Task: Look for space in Kilmarnock, United Kingdom from 11th June, 2023 to 15th June, 2023 for 2 adults in price range Rs.7000 to Rs.16000. Place can be private room with 1  bedroom having 2 beds and 1 bathroom. Property type can be house, flat, guest house, hotel. Booking option can be shelf check-in. Required host language is English.
Action: Mouse moved to (455, 66)
Screenshot: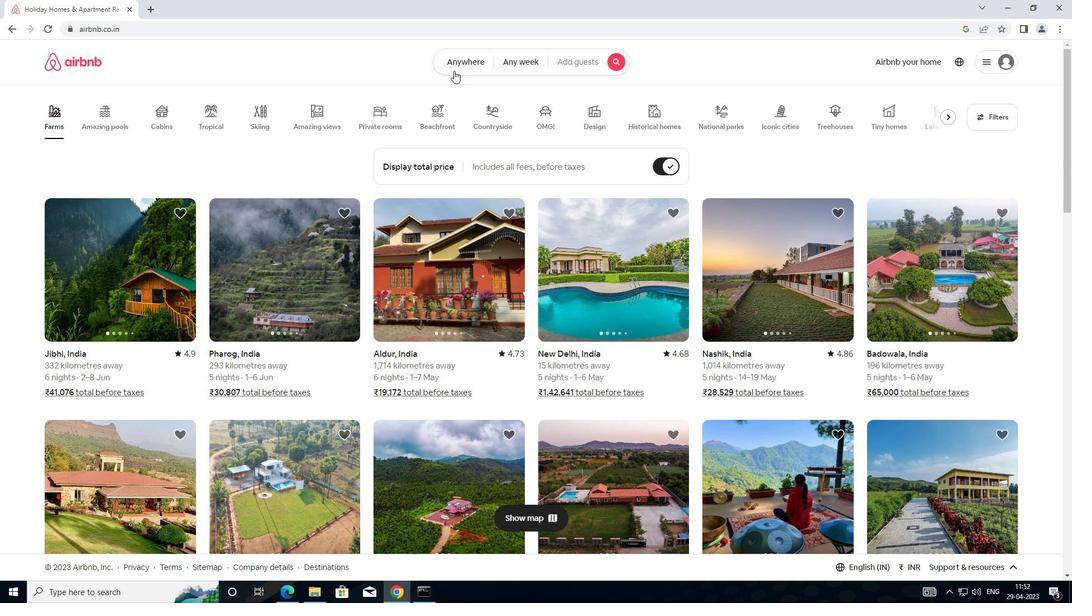 
Action: Mouse pressed left at (455, 66)
Screenshot: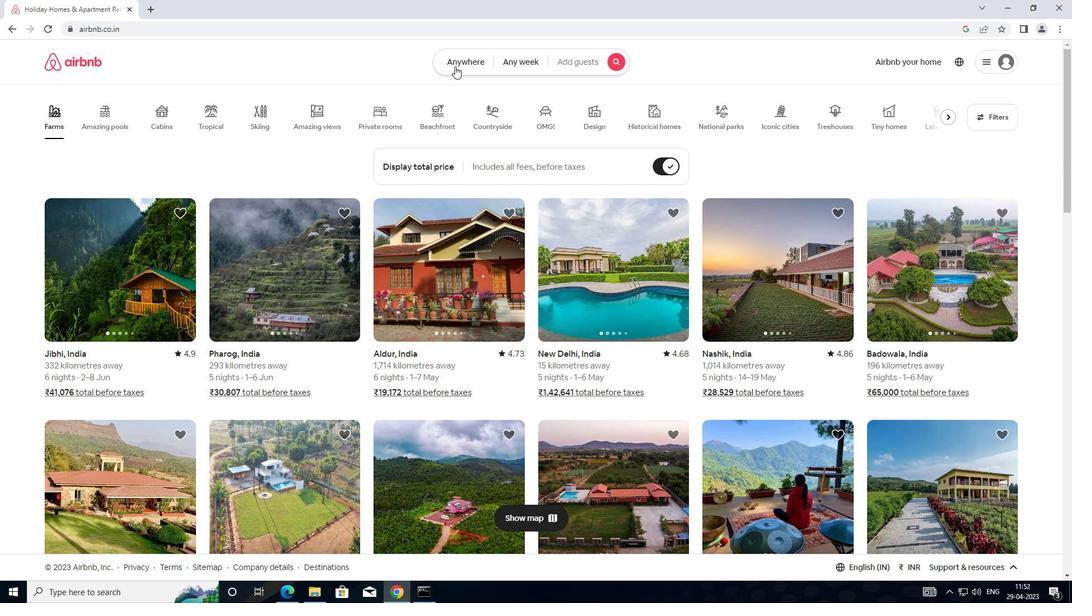 
Action: Mouse moved to (335, 105)
Screenshot: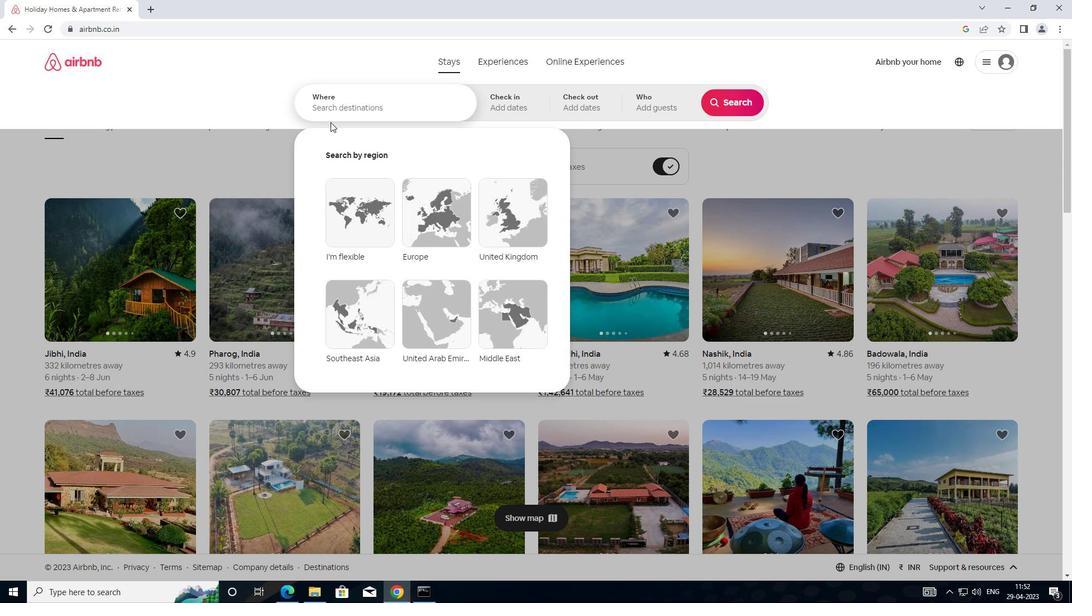 
Action: Mouse pressed left at (335, 105)
Screenshot: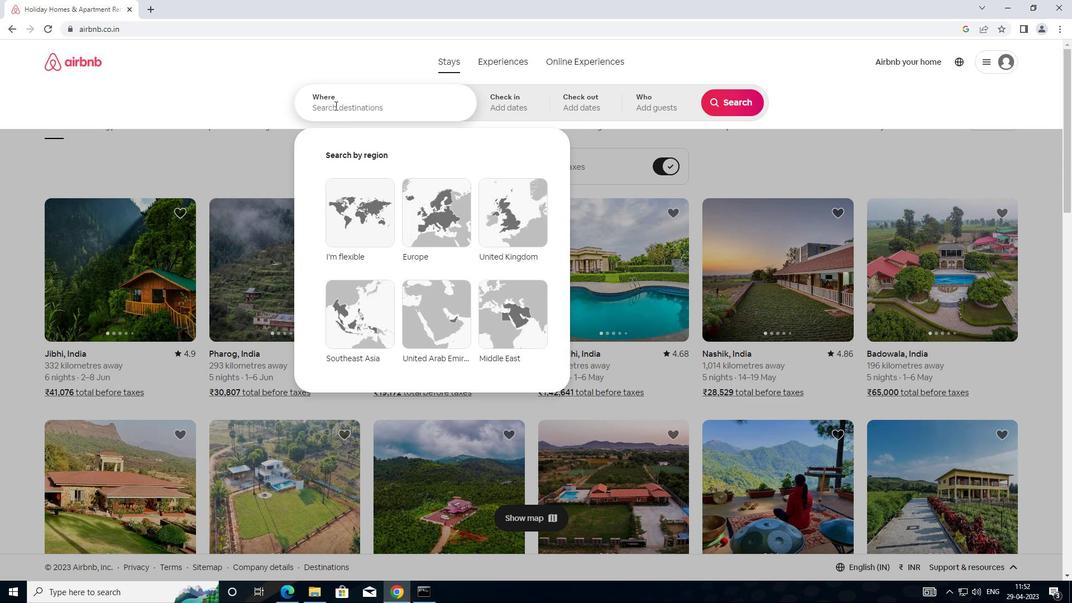 
Action: Mouse moved to (366, 96)
Screenshot: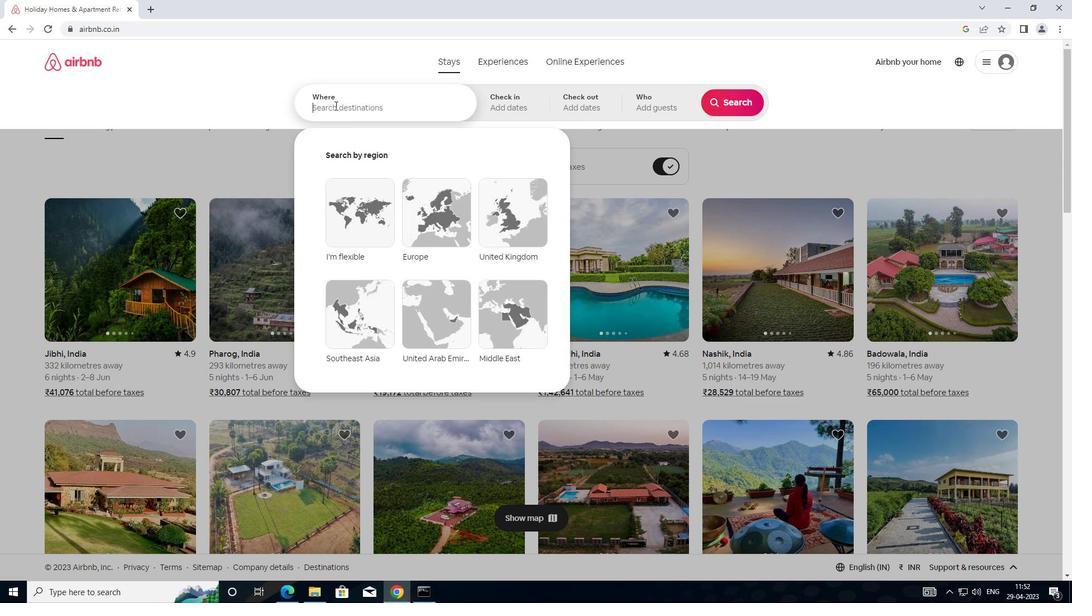 
Action: Key pressed <Key.shift>KILMARNOCK<Key.space>UNITED<Key.space>KINGDOM
Screenshot: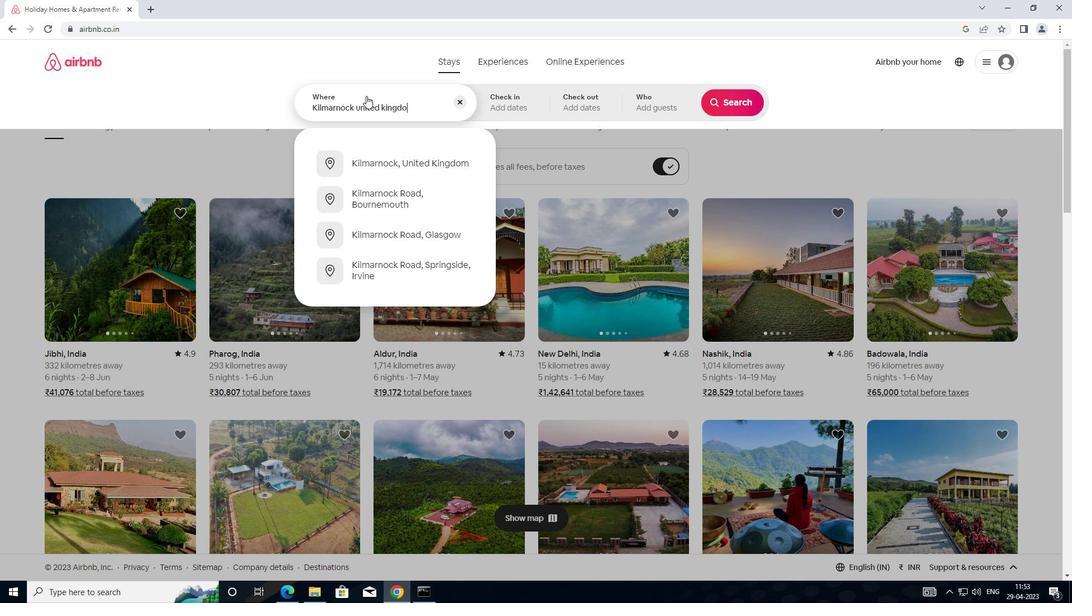 
Action: Mouse moved to (429, 164)
Screenshot: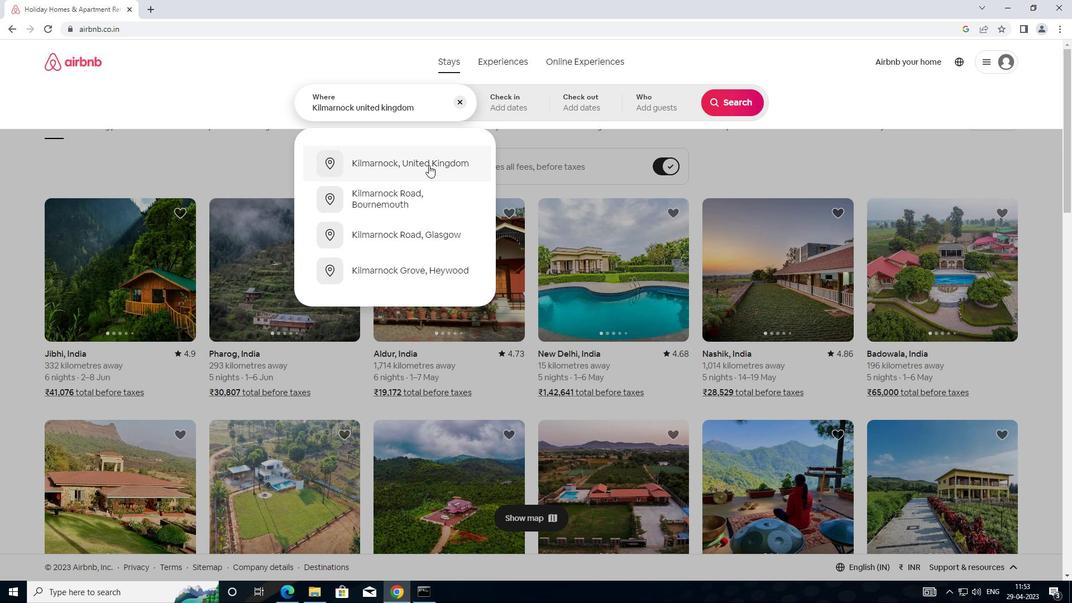 
Action: Mouse pressed left at (429, 164)
Screenshot: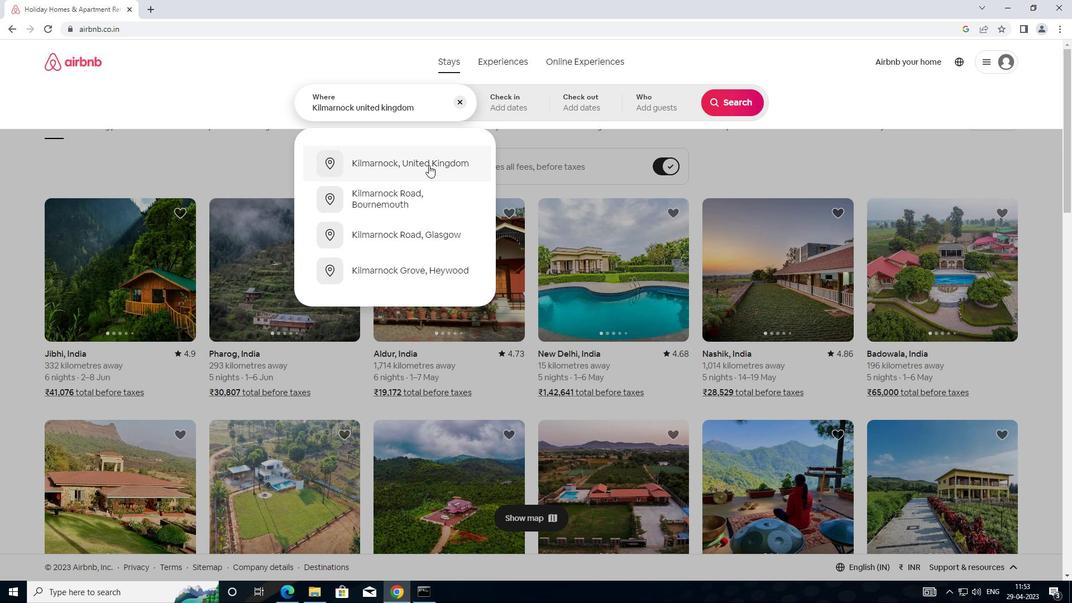 
Action: Mouse moved to (726, 188)
Screenshot: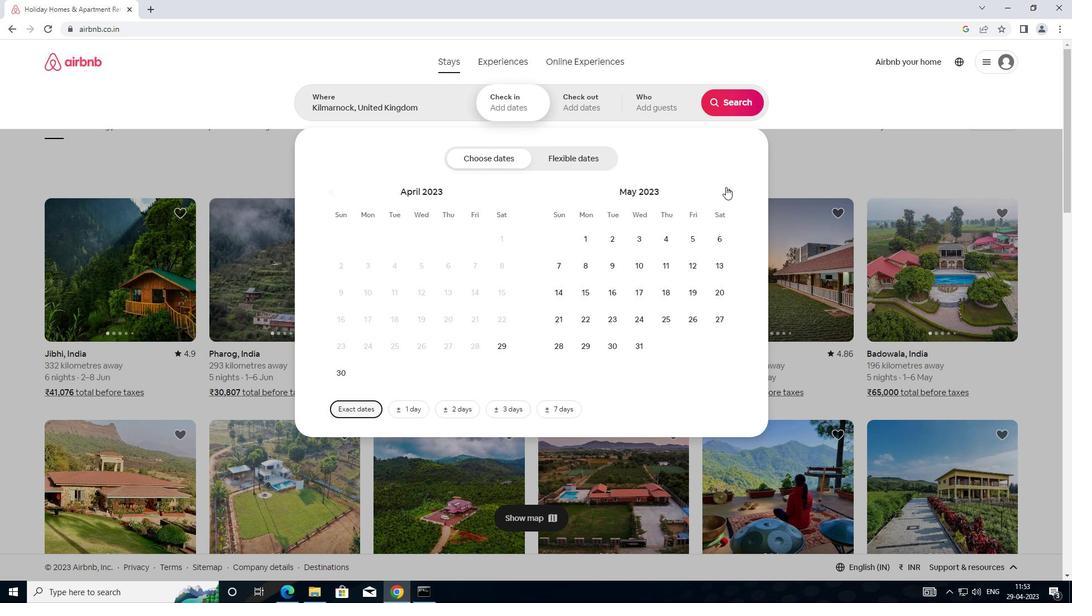 
Action: Mouse pressed left at (726, 188)
Screenshot: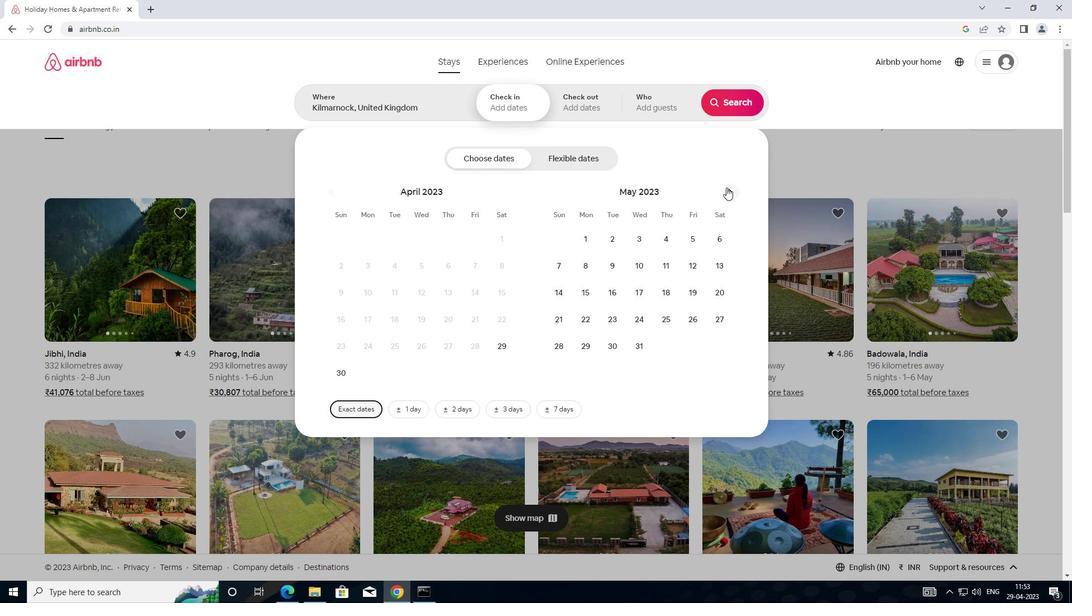 
Action: Mouse pressed left at (726, 188)
Screenshot: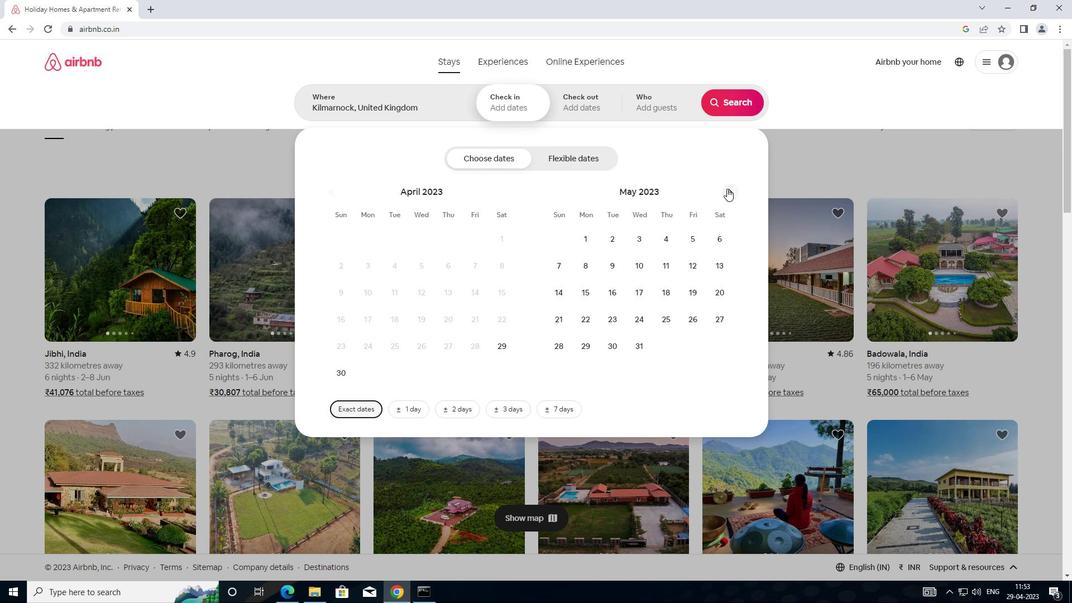 
Action: Mouse moved to (335, 293)
Screenshot: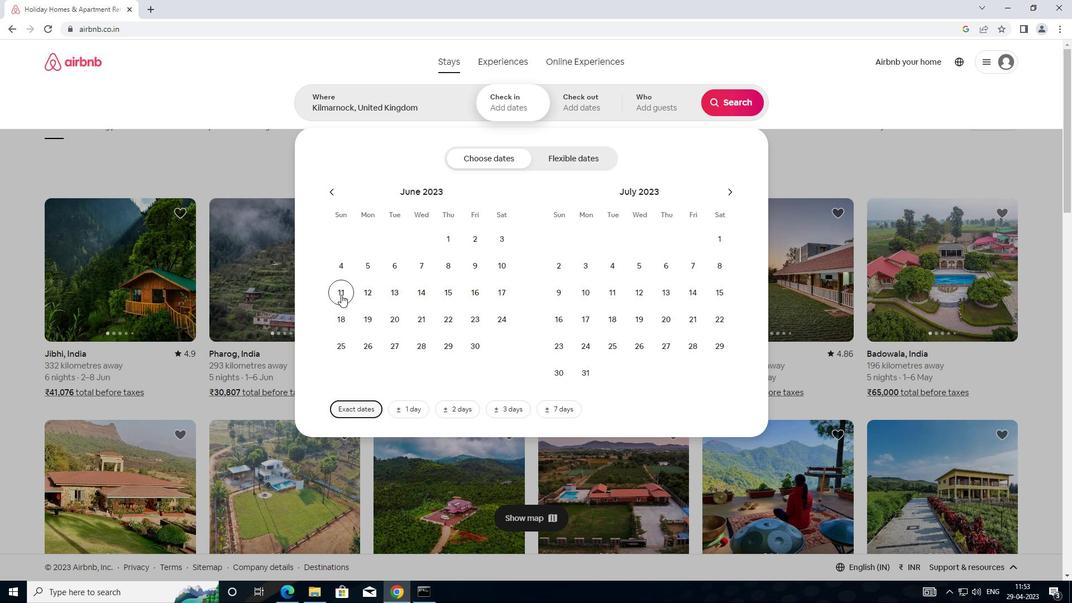 
Action: Mouse pressed left at (335, 293)
Screenshot: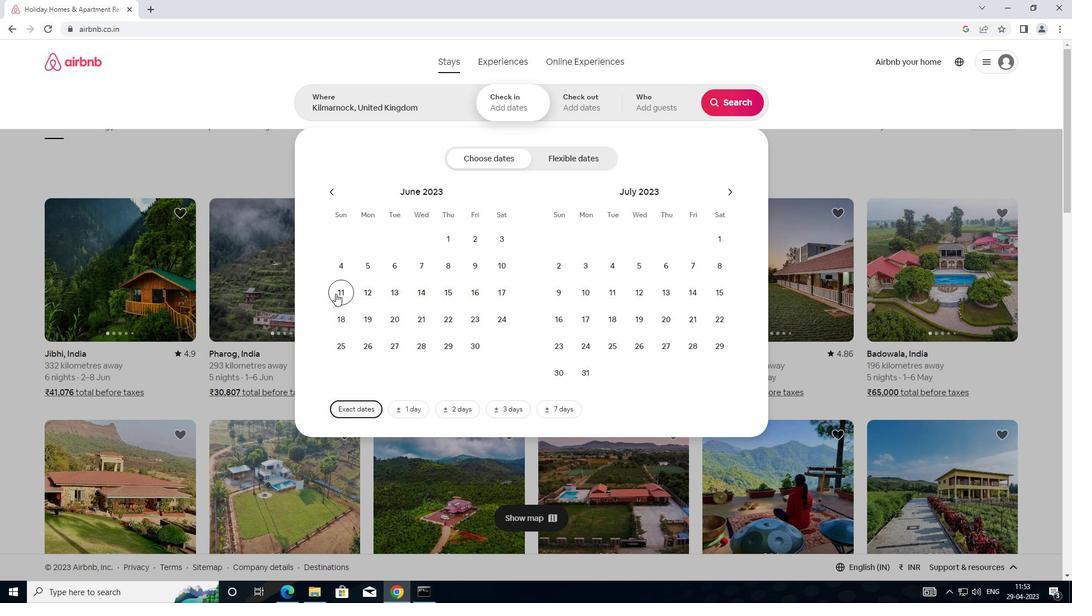 
Action: Mouse moved to (451, 288)
Screenshot: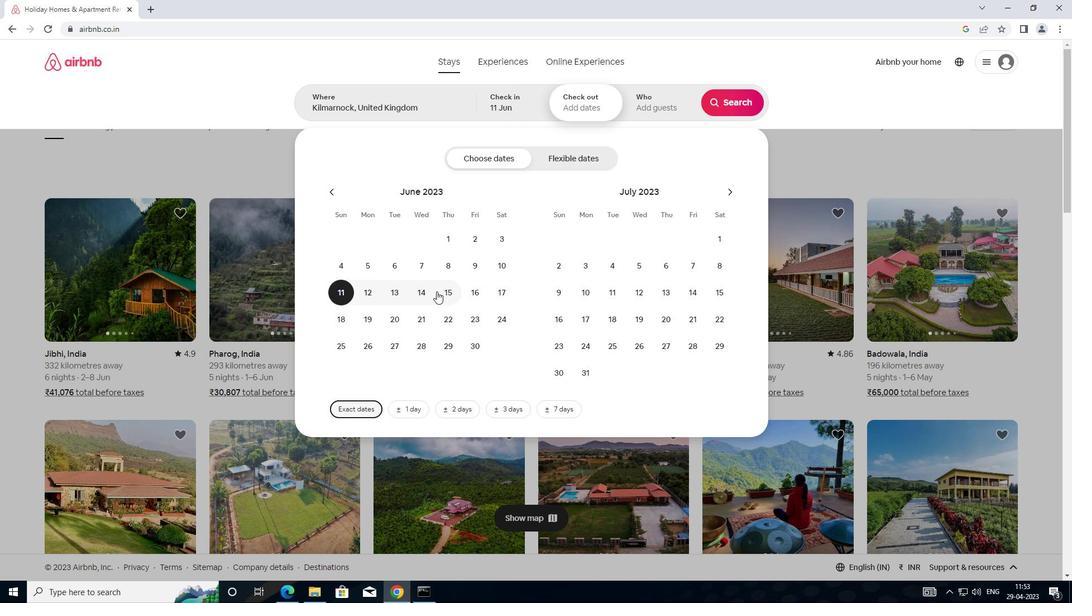 
Action: Mouse pressed left at (451, 288)
Screenshot: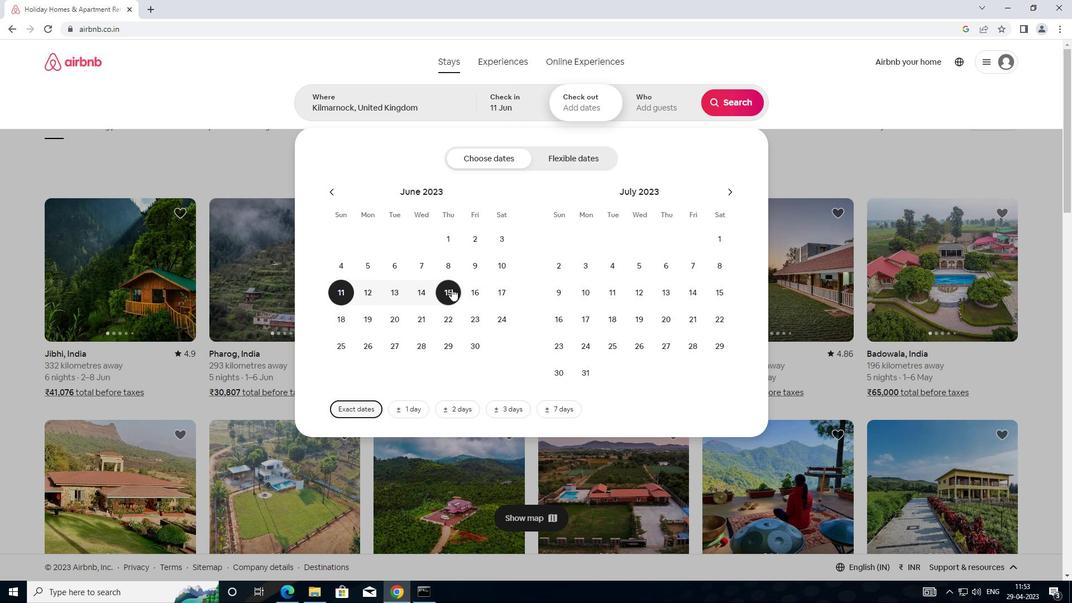 
Action: Mouse moved to (667, 112)
Screenshot: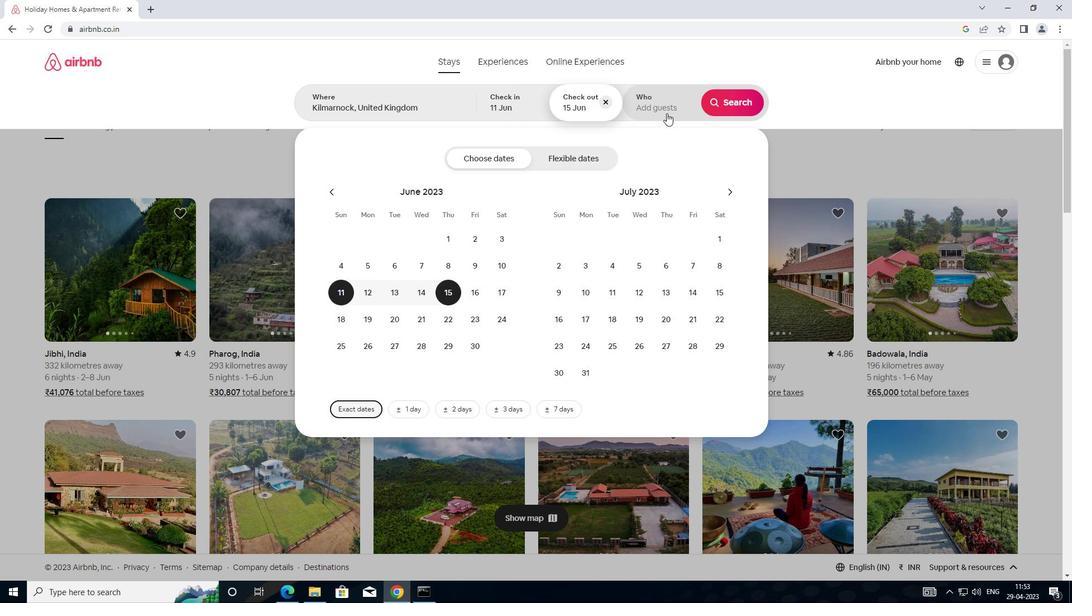 
Action: Mouse pressed left at (667, 112)
Screenshot: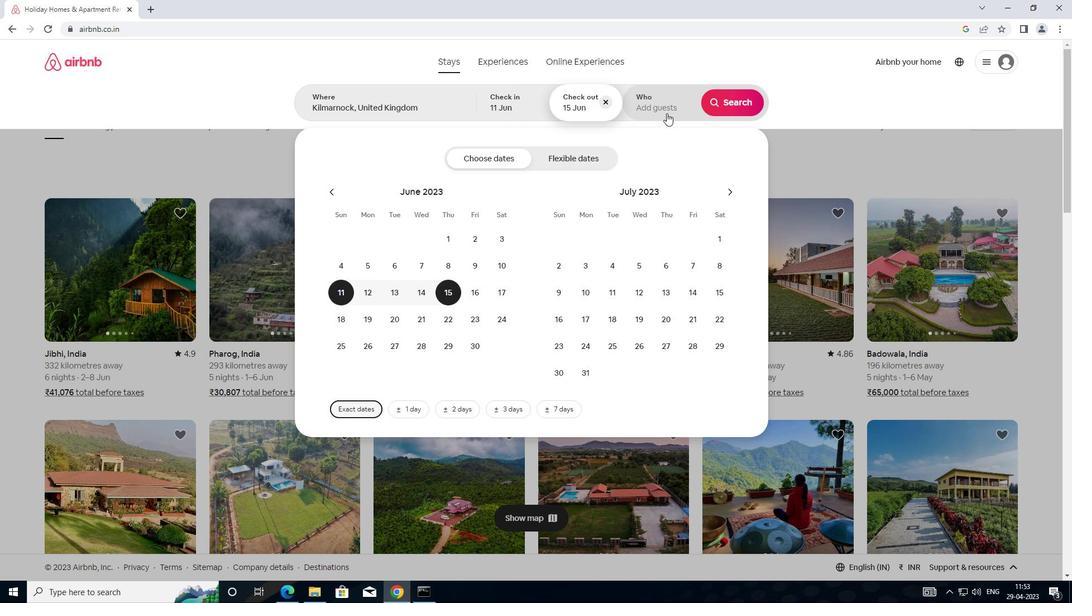 
Action: Mouse moved to (733, 157)
Screenshot: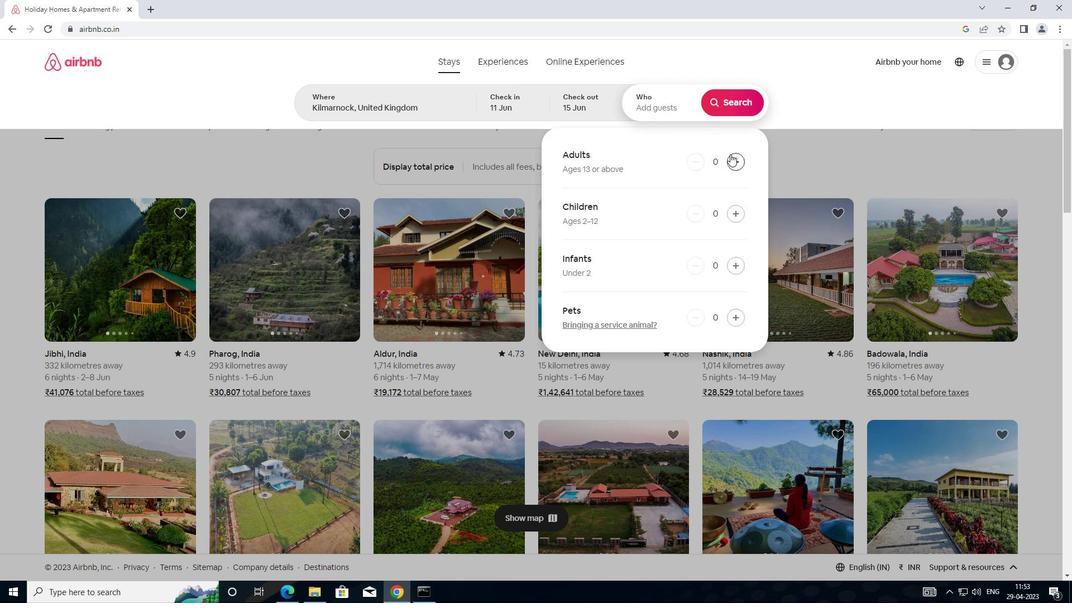 
Action: Mouse pressed left at (733, 157)
Screenshot: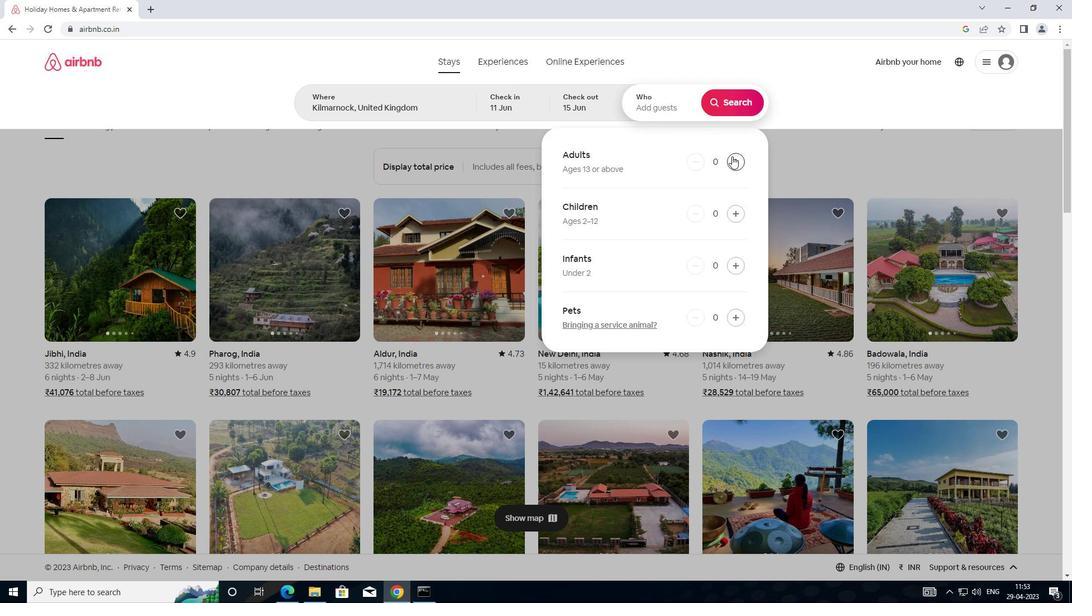 
Action: Mouse pressed left at (733, 157)
Screenshot: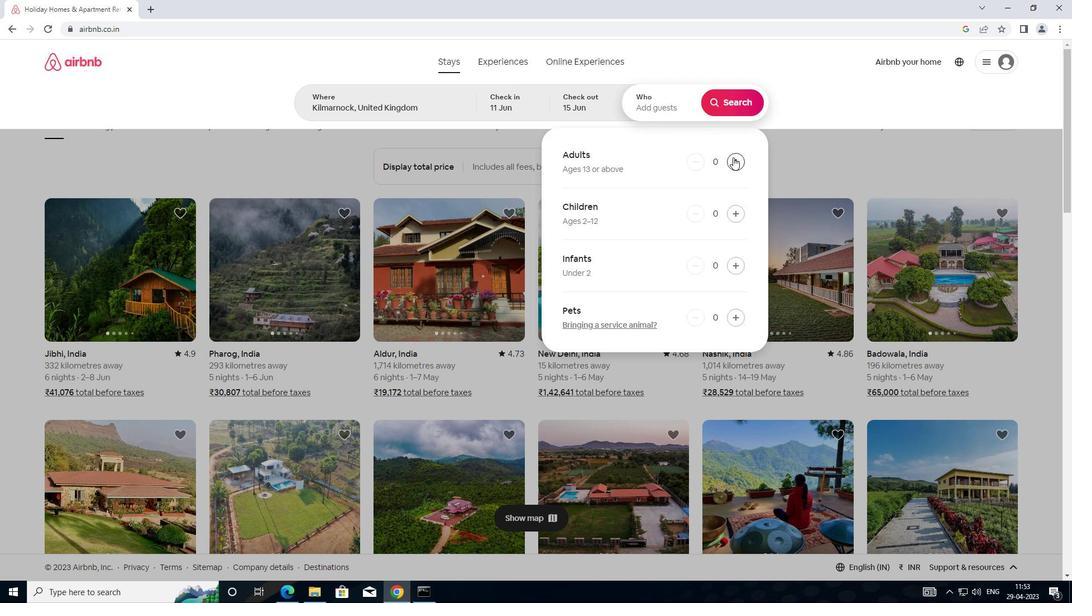 
Action: Mouse moved to (737, 107)
Screenshot: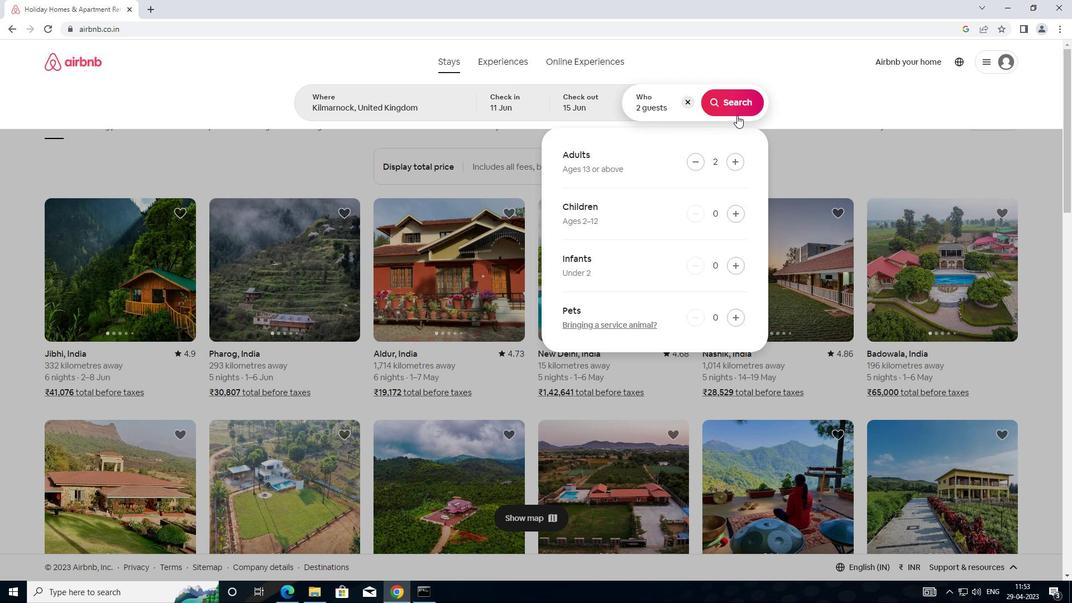 
Action: Mouse pressed left at (737, 107)
Screenshot: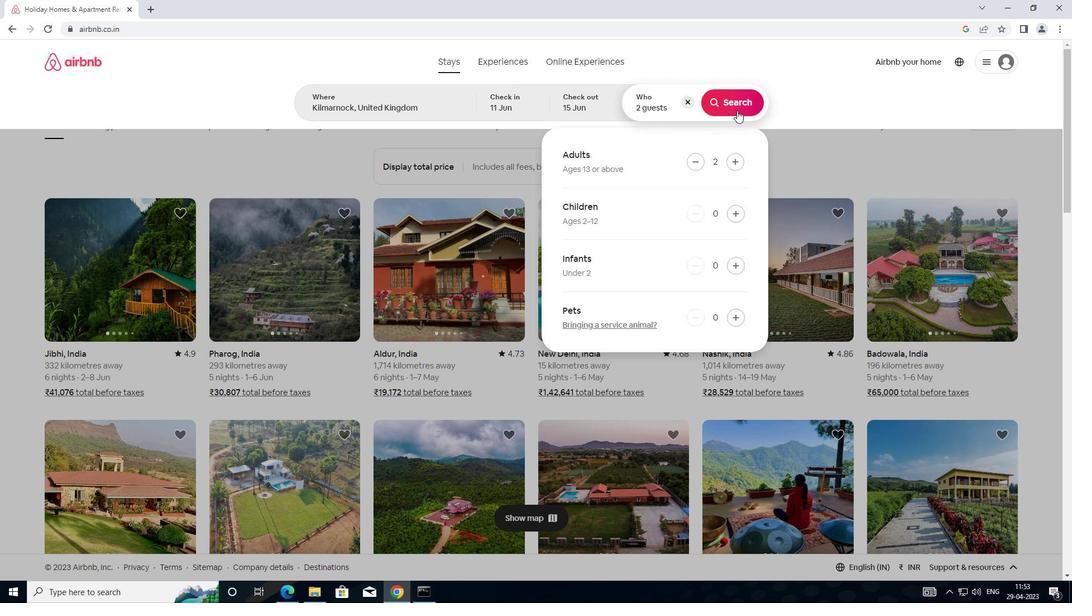 
Action: Mouse moved to (1028, 111)
Screenshot: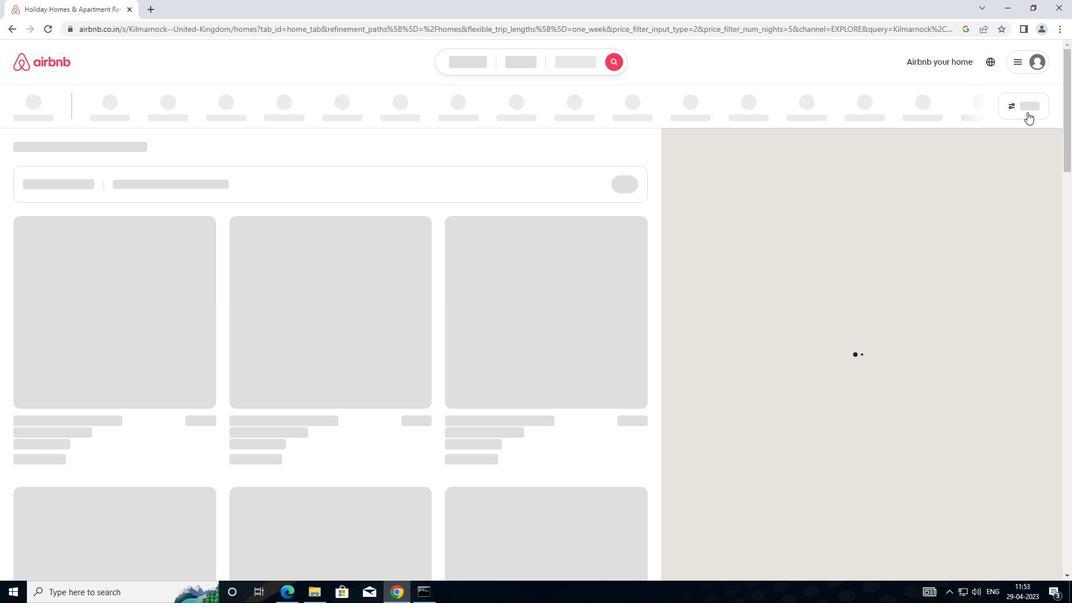 
Action: Mouse pressed left at (1028, 111)
Screenshot: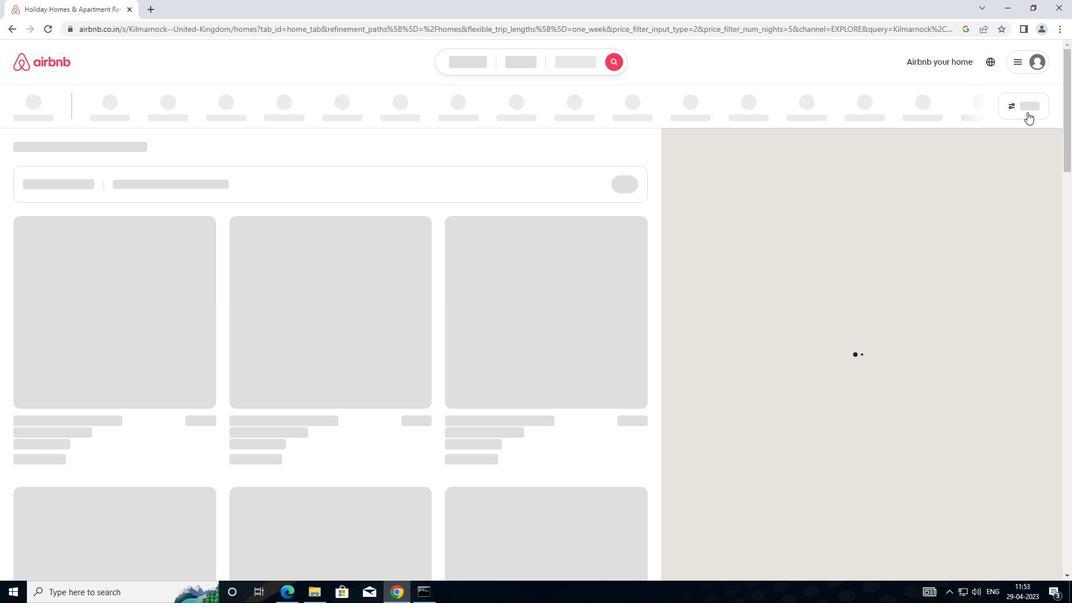 
Action: Mouse moved to (420, 242)
Screenshot: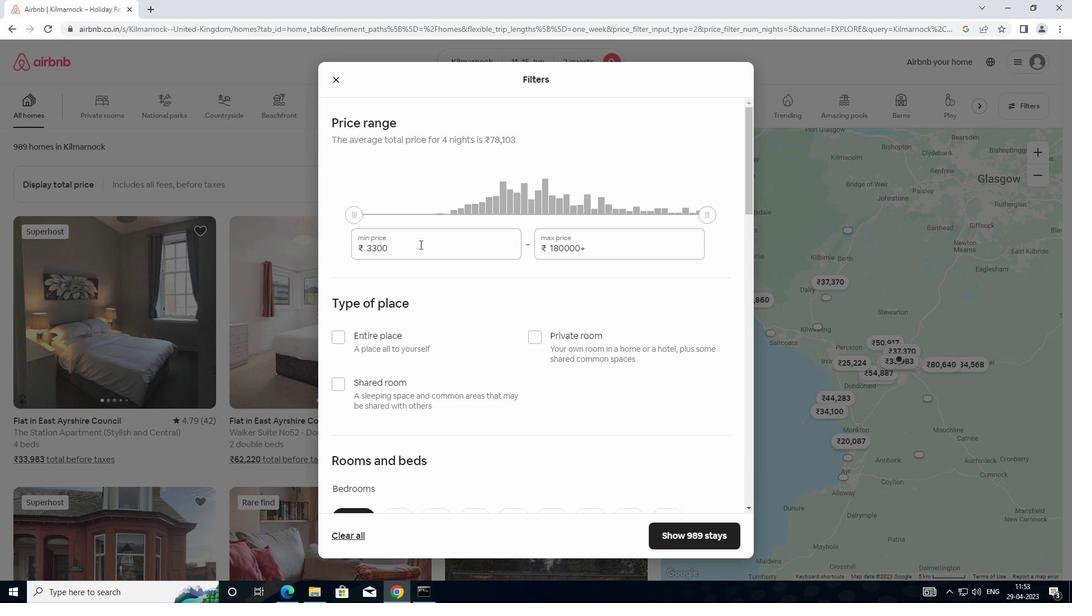
Action: Mouse pressed left at (420, 242)
Screenshot: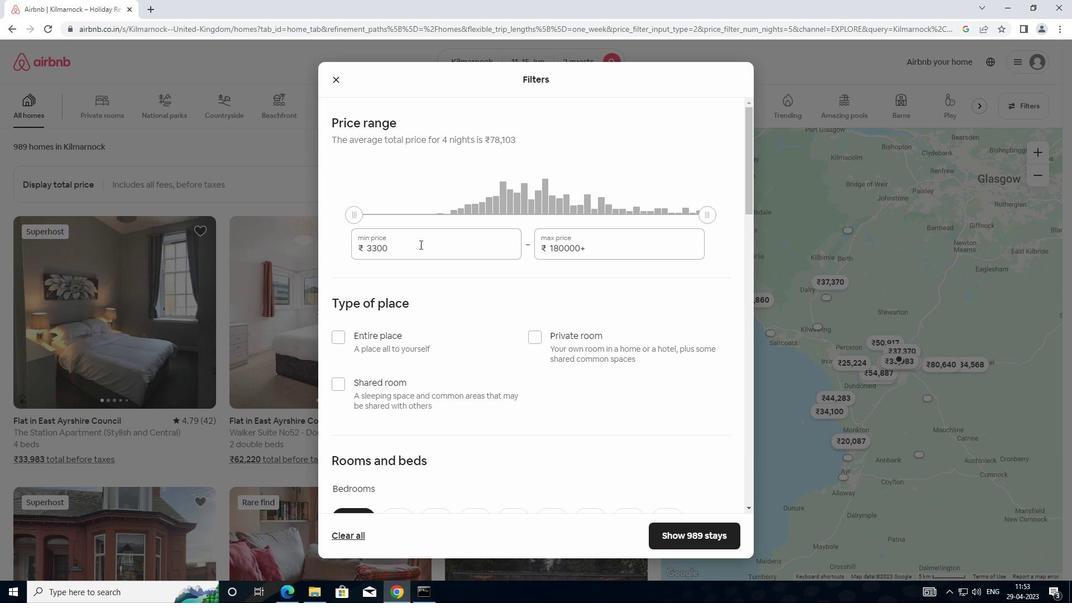 
Action: Mouse moved to (361, 246)
Screenshot: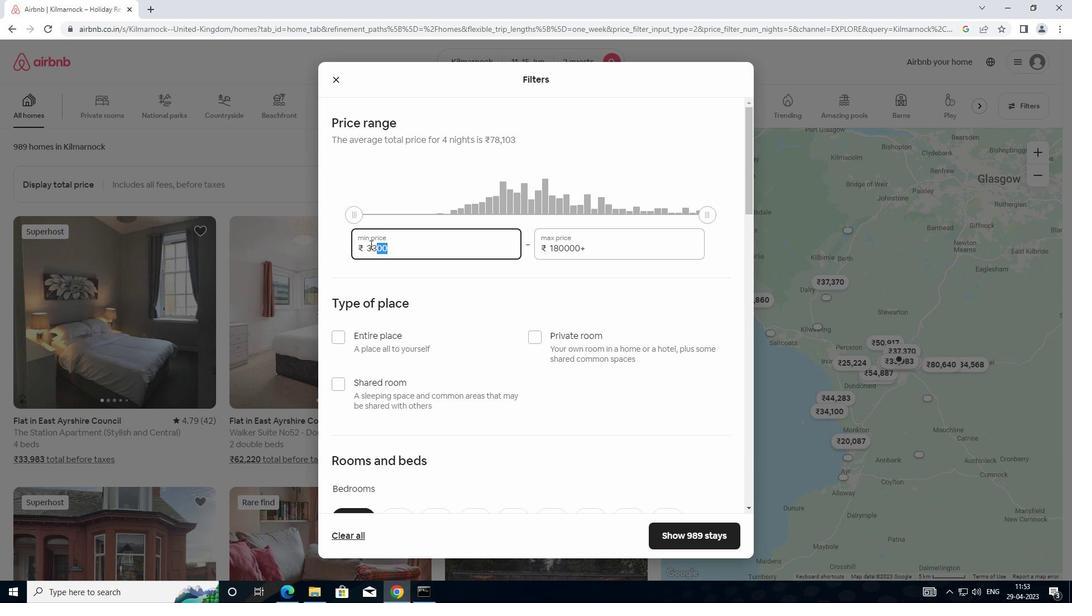 
Action: Key pressed 7-0000<Key.backspace>
Screenshot: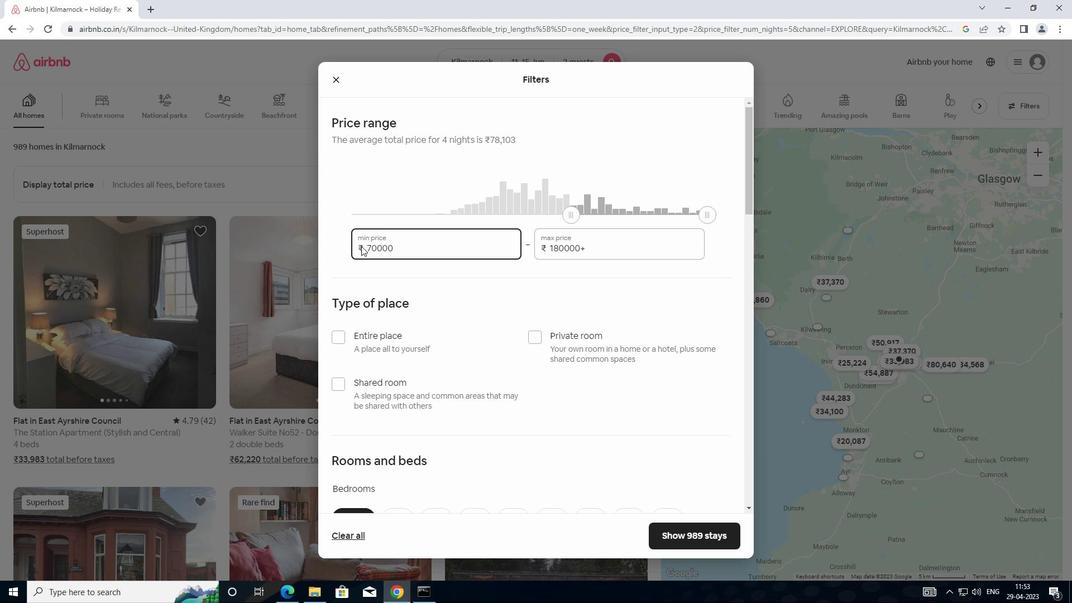 
Action: Mouse moved to (610, 243)
Screenshot: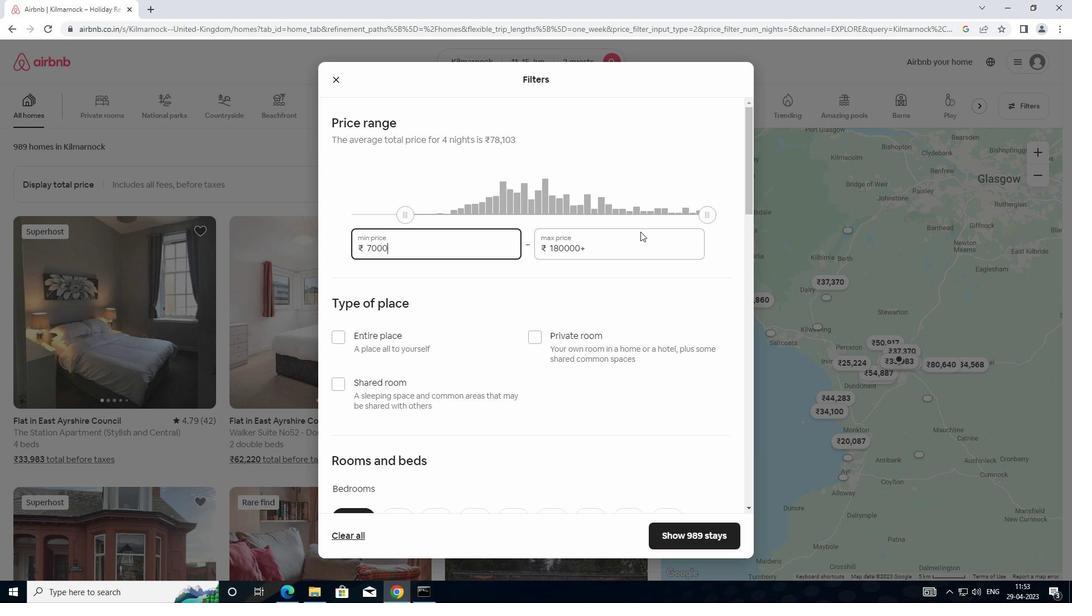 
Action: Mouse pressed left at (610, 243)
Screenshot: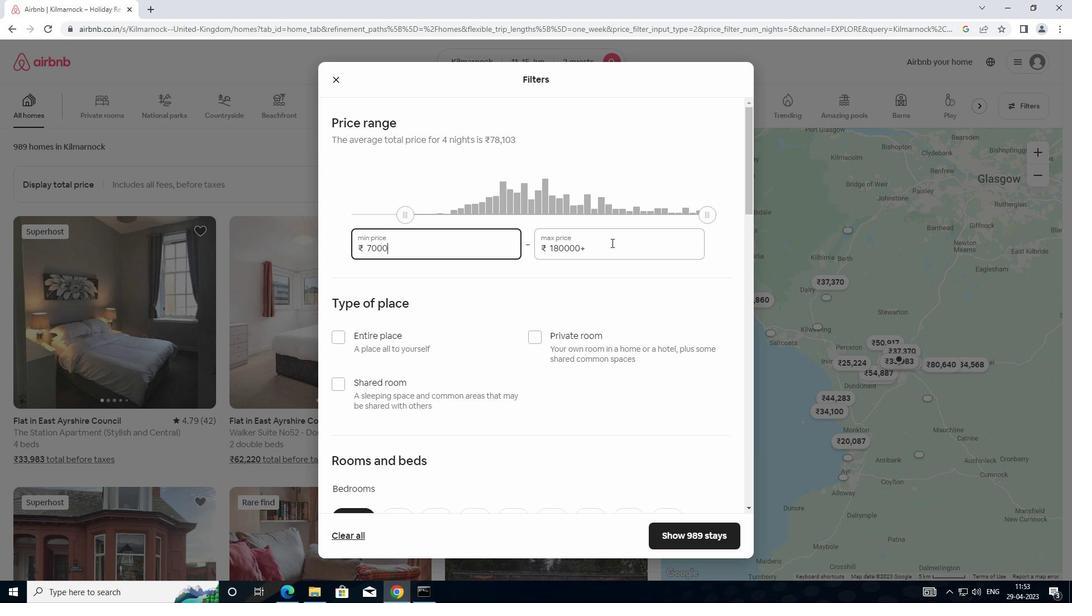 
Action: Mouse moved to (539, 252)
Screenshot: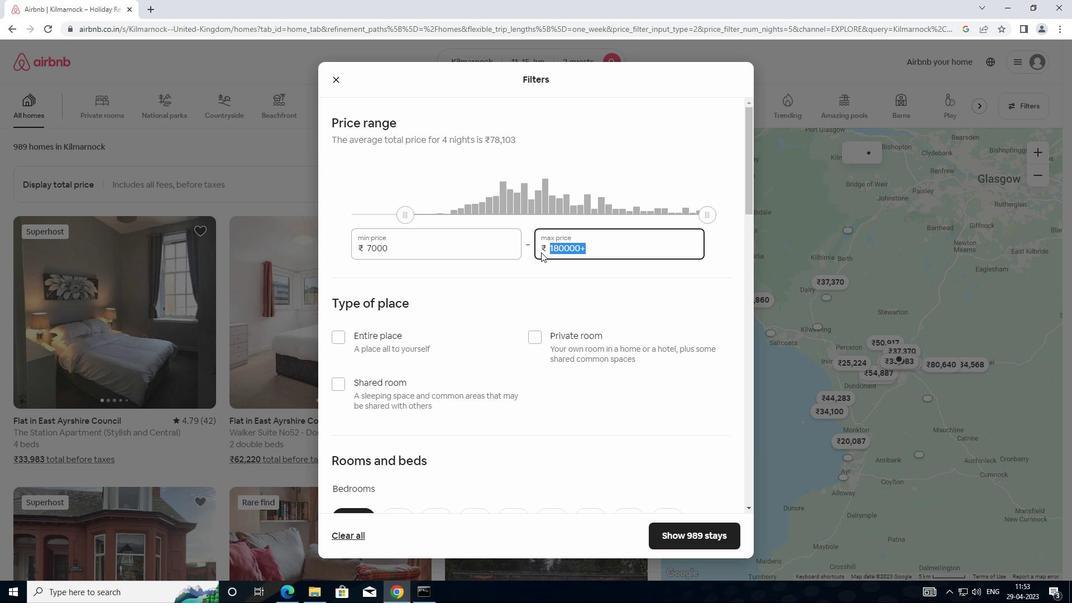
Action: Key pressed 16000
Screenshot: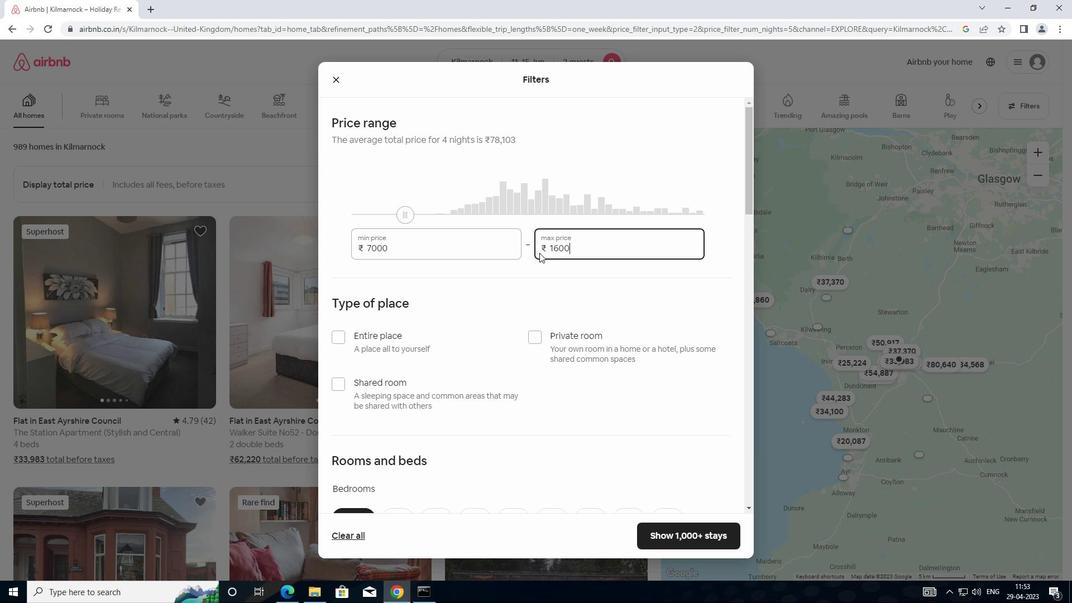 
Action: Mouse moved to (482, 318)
Screenshot: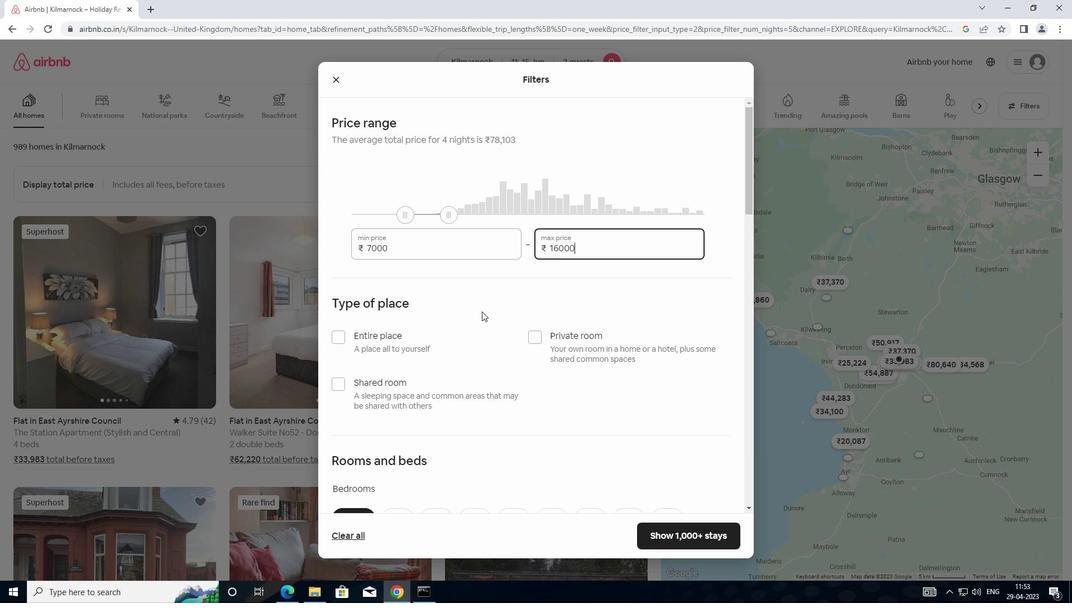 
Action: Mouse scrolled (482, 318) with delta (0, 0)
Screenshot: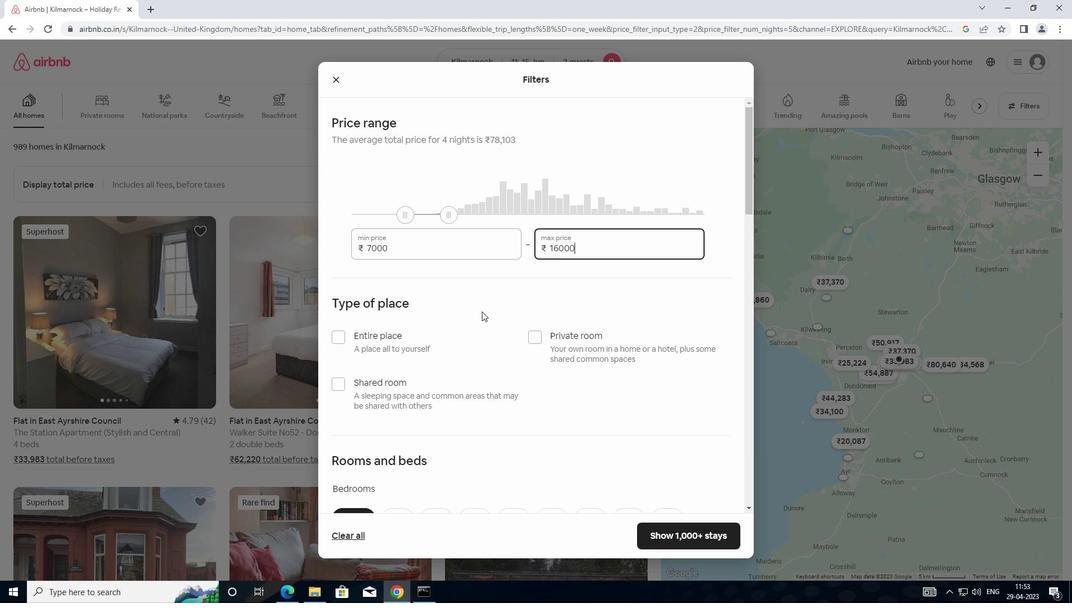 
Action: Mouse moved to (484, 319)
Screenshot: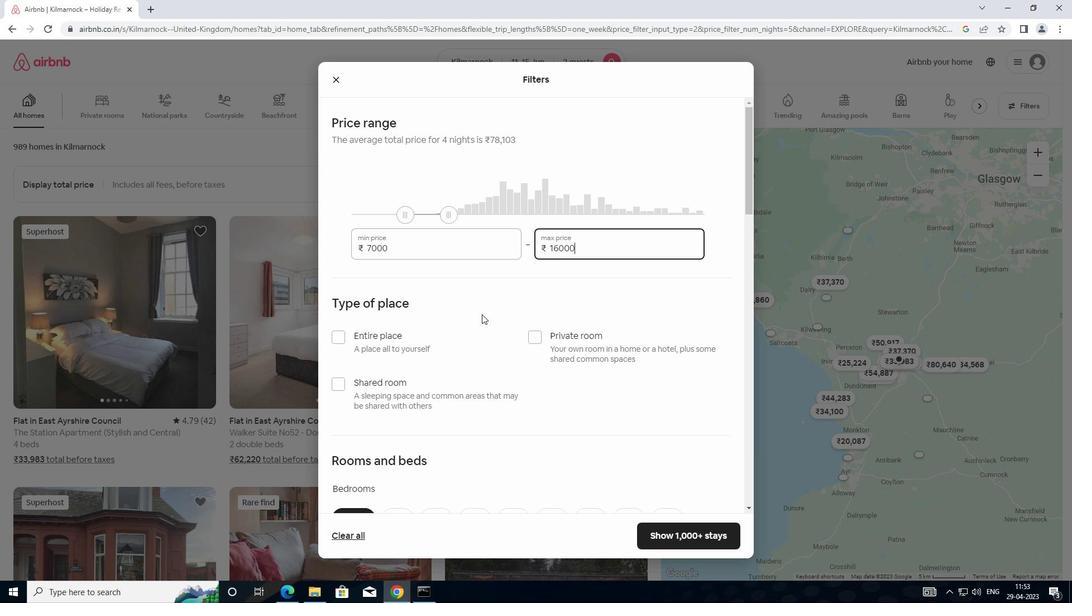 
Action: Mouse scrolled (484, 319) with delta (0, 0)
Screenshot: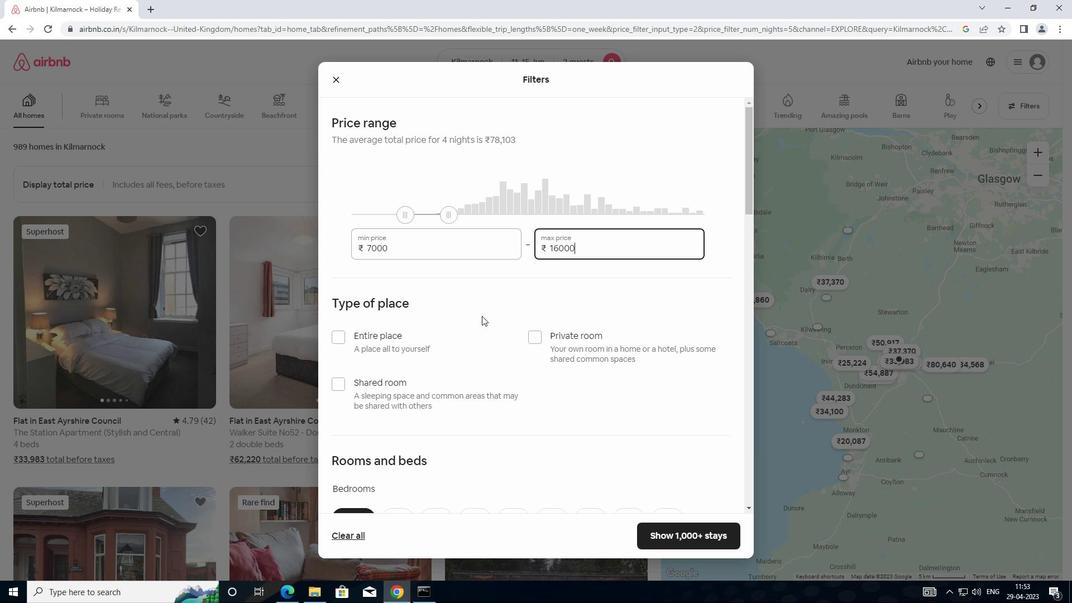 
Action: Mouse moved to (537, 231)
Screenshot: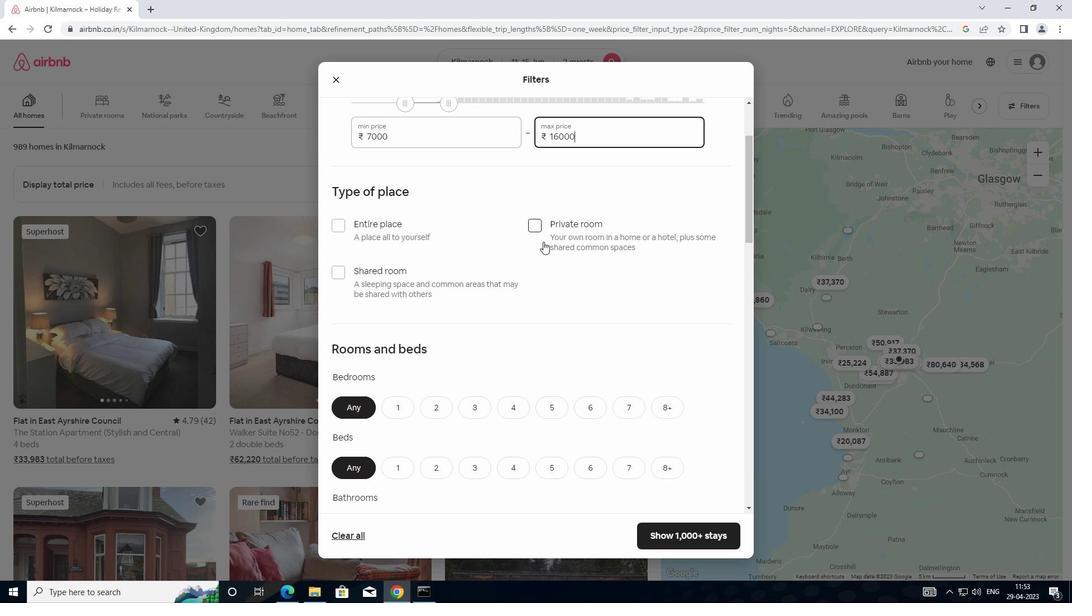 
Action: Mouse pressed left at (537, 231)
Screenshot: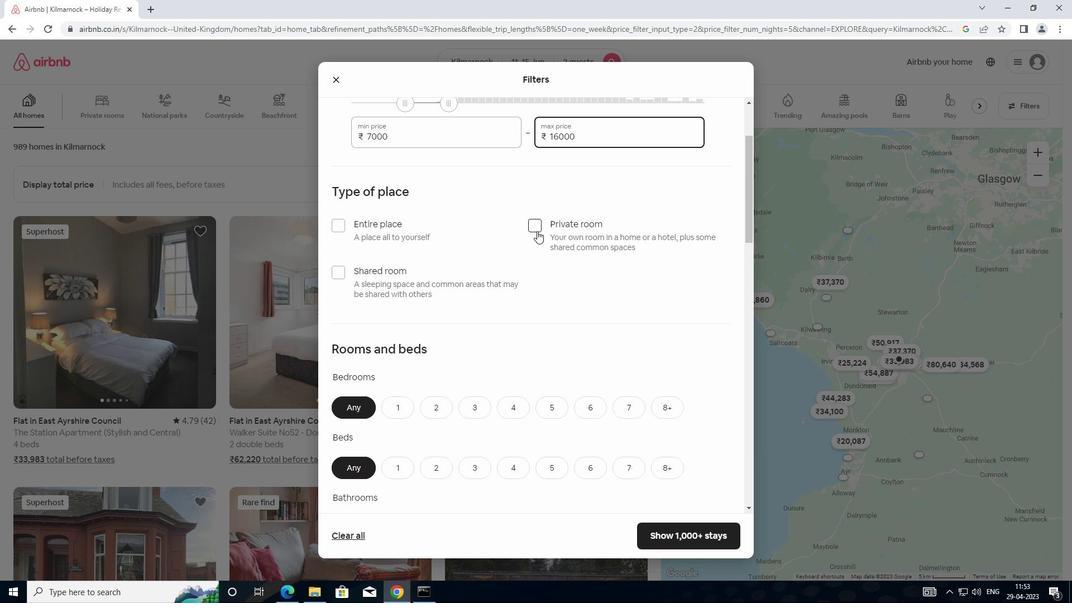 
Action: Mouse moved to (494, 318)
Screenshot: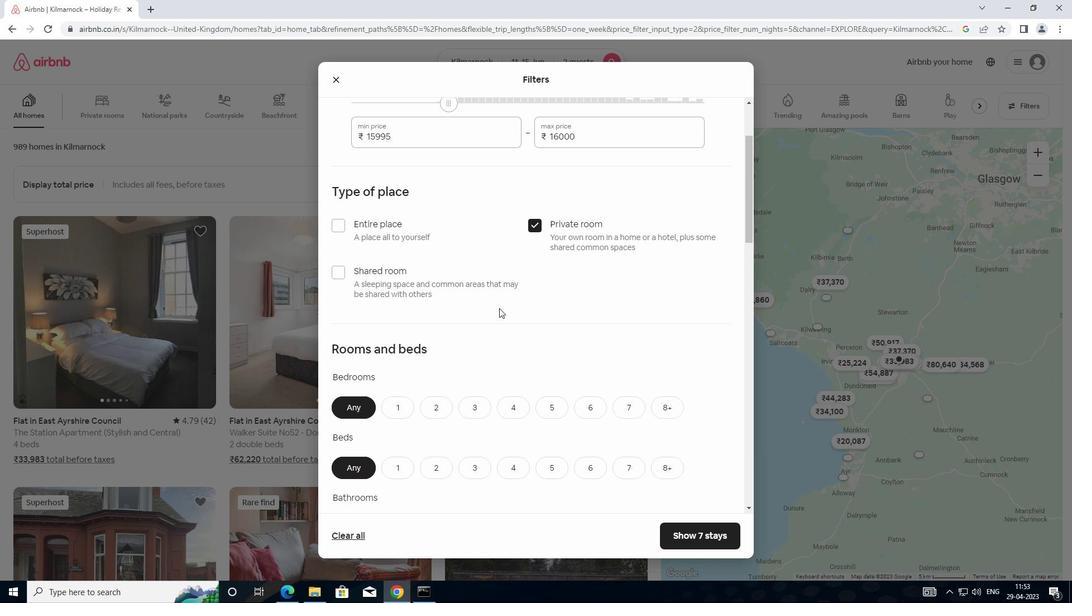 
Action: Mouse scrolled (494, 317) with delta (0, 0)
Screenshot: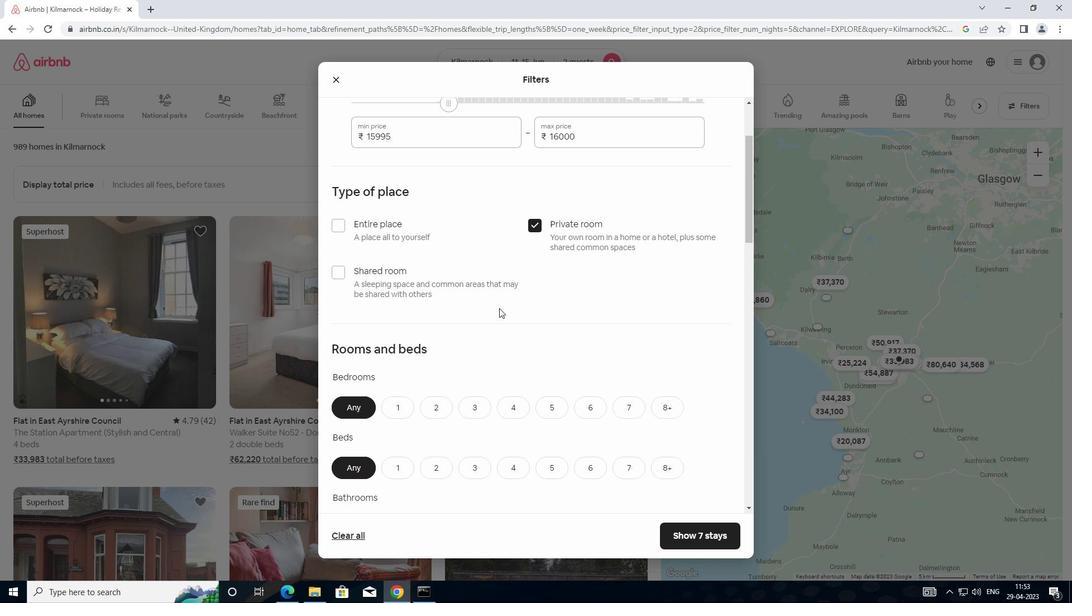 
Action: Mouse moved to (494, 318)
Screenshot: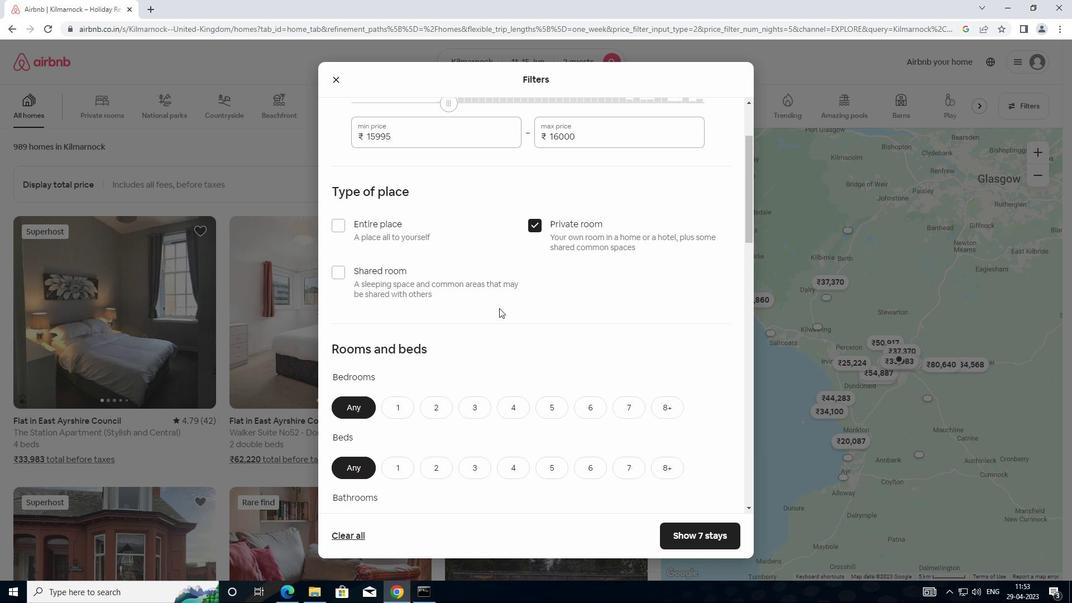 
Action: Mouse scrolled (494, 318) with delta (0, 0)
Screenshot: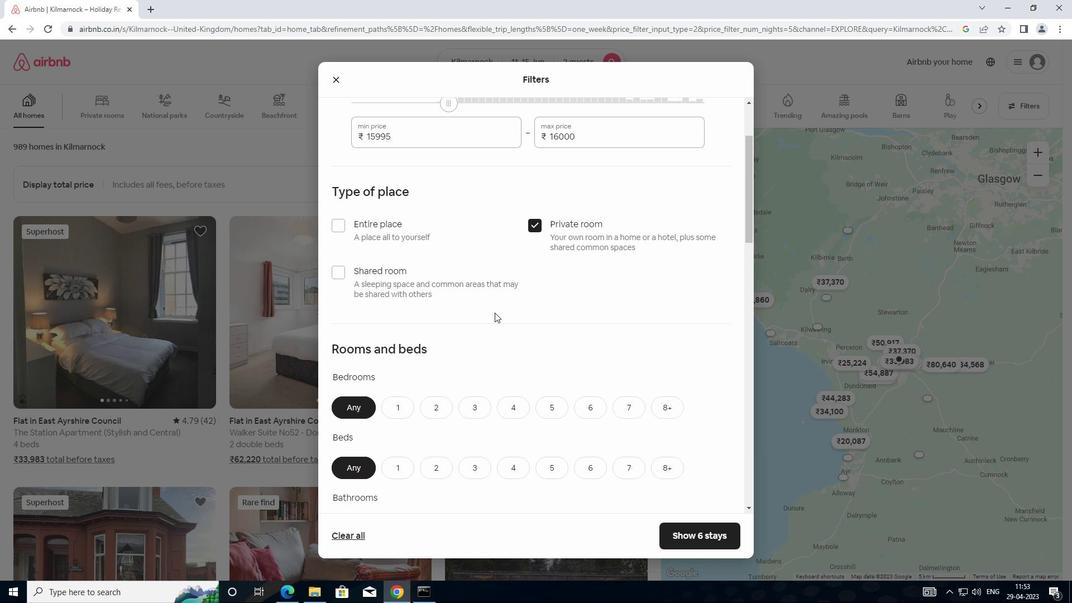 
Action: Mouse moved to (395, 293)
Screenshot: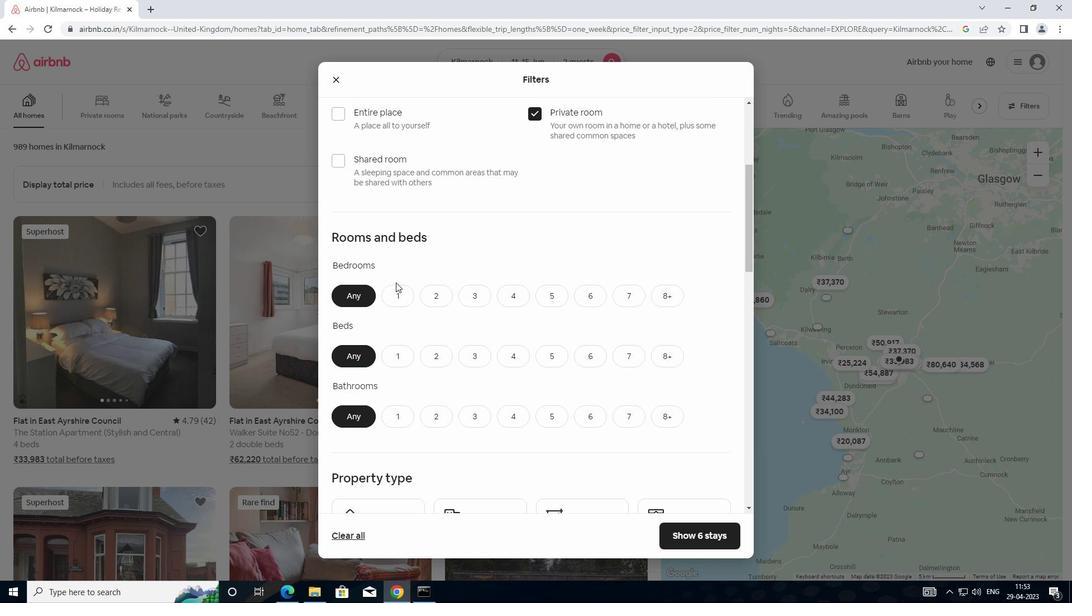 
Action: Mouse pressed left at (395, 293)
Screenshot: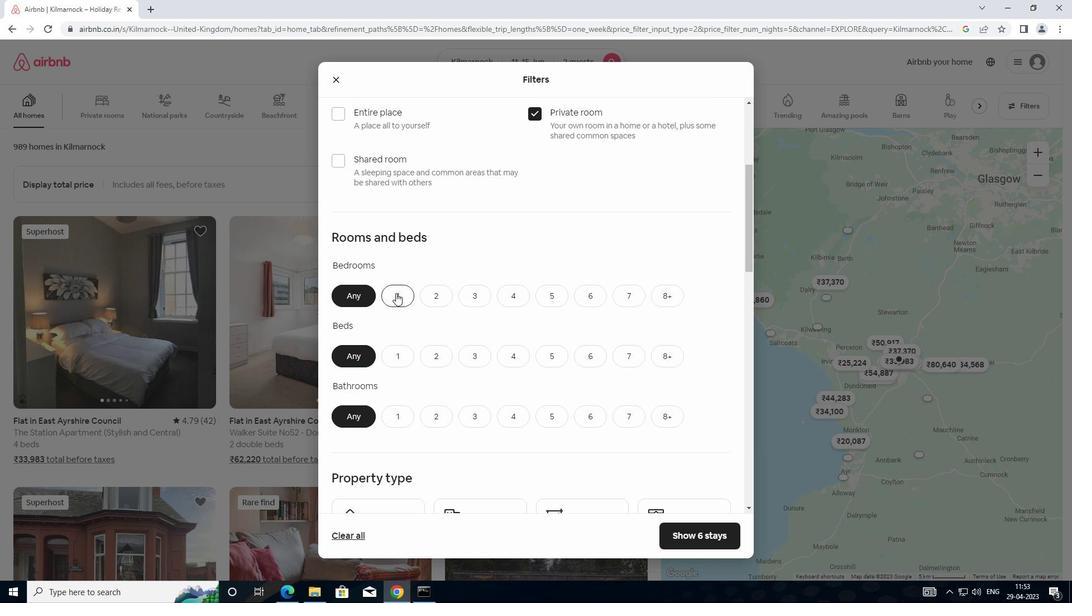 
Action: Mouse moved to (446, 361)
Screenshot: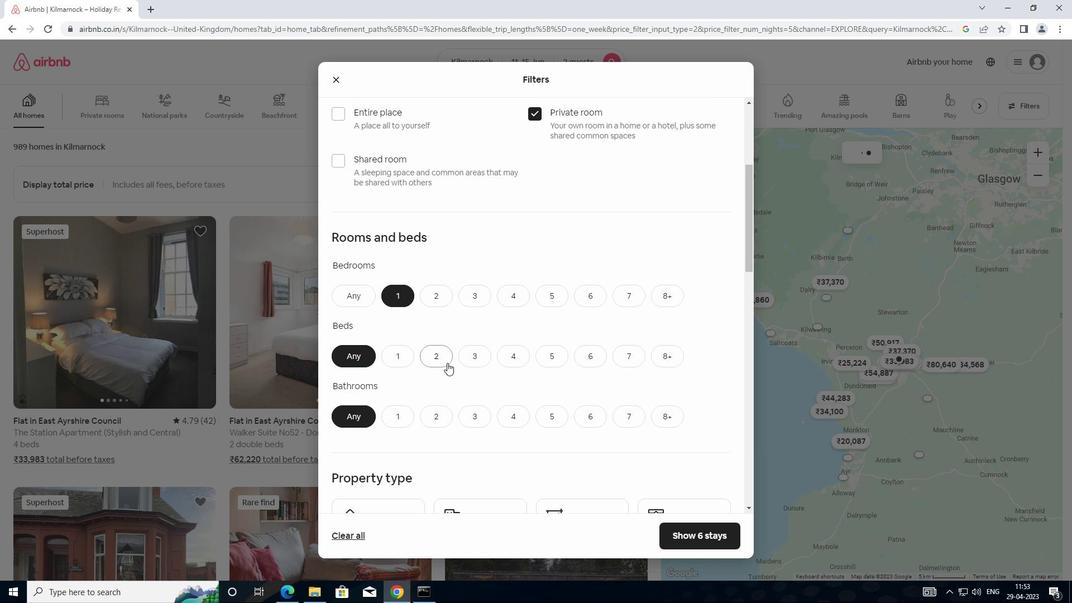 
Action: Mouse pressed left at (446, 361)
Screenshot: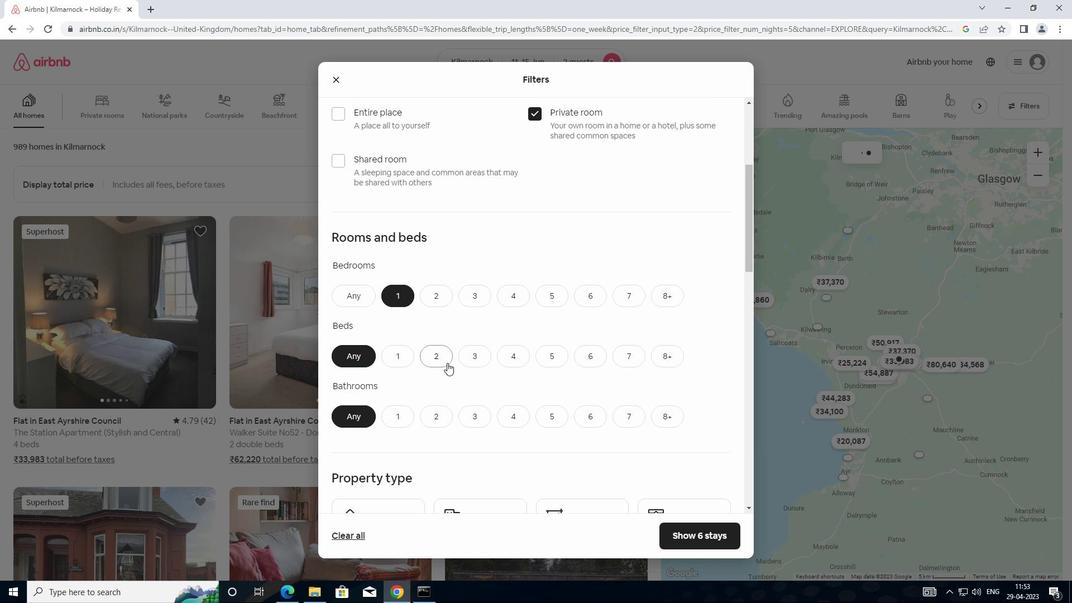 
Action: Mouse moved to (407, 423)
Screenshot: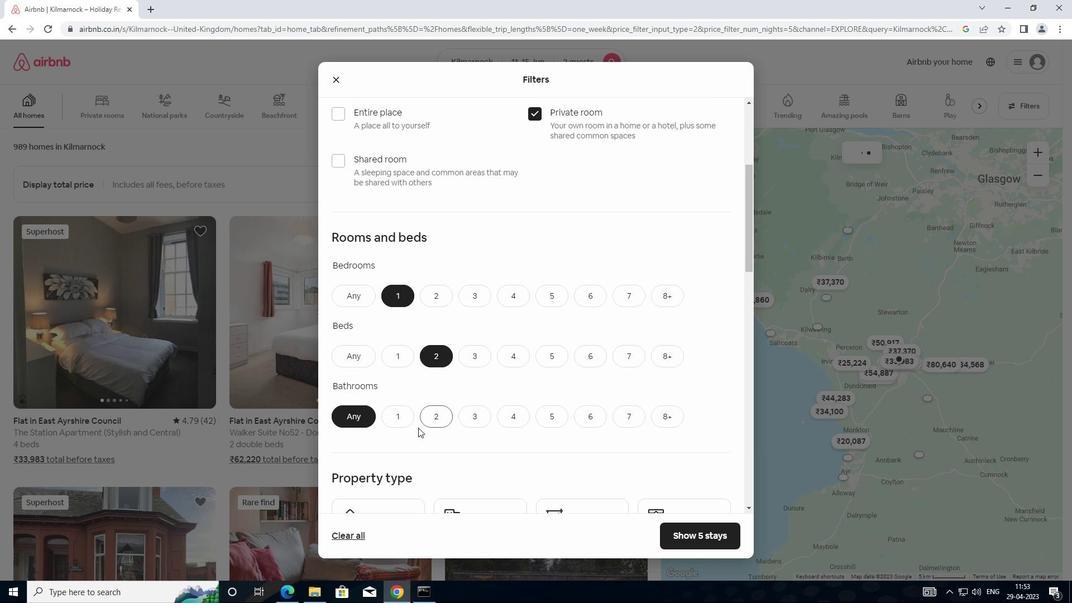 
Action: Mouse pressed left at (407, 423)
Screenshot: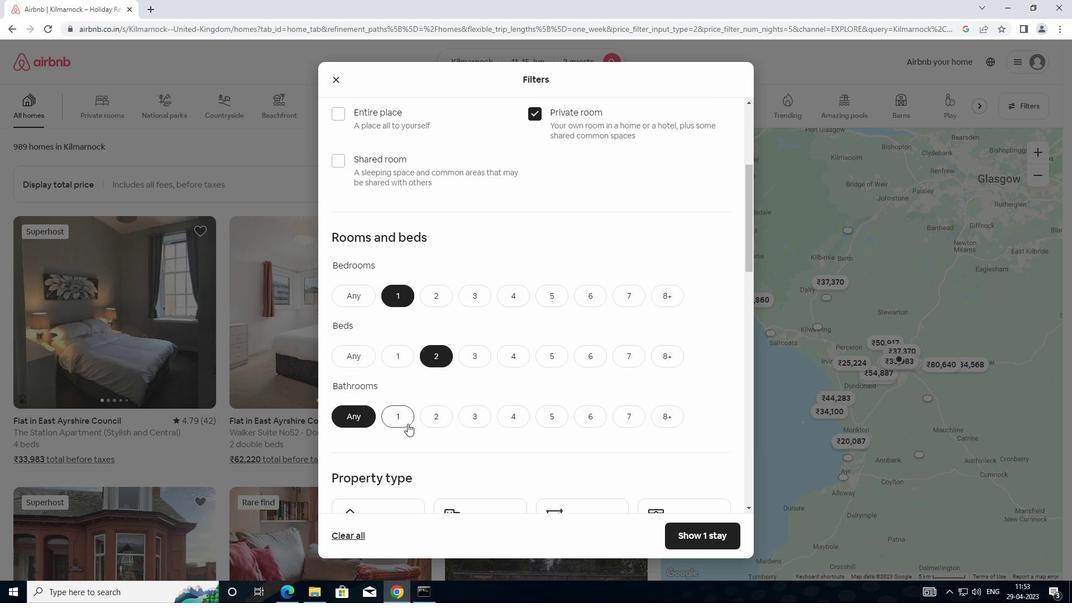 
Action: Mouse moved to (494, 371)
Screenshot: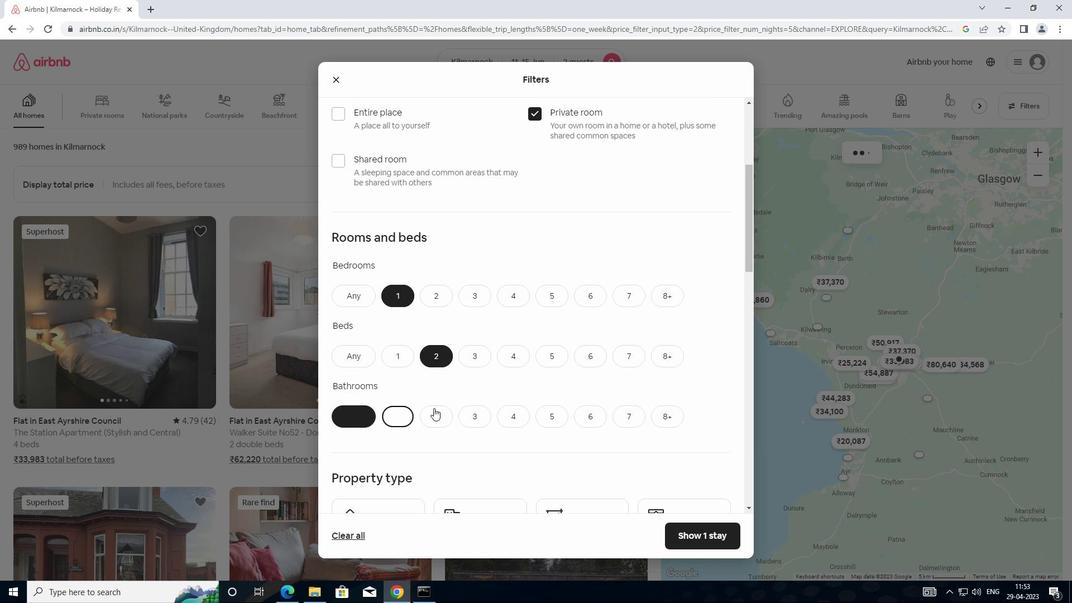 
Action: Mouse scrolled (494, 371) with delta (0, 0)
Screenshot: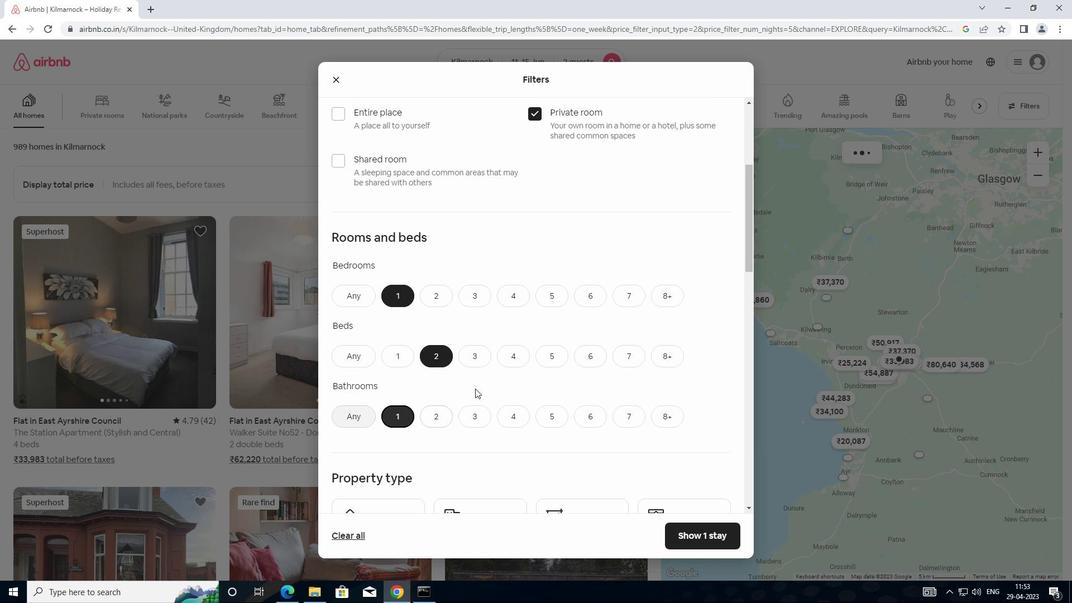 
Action: Mouse moved to (494, 372)
Screenshot: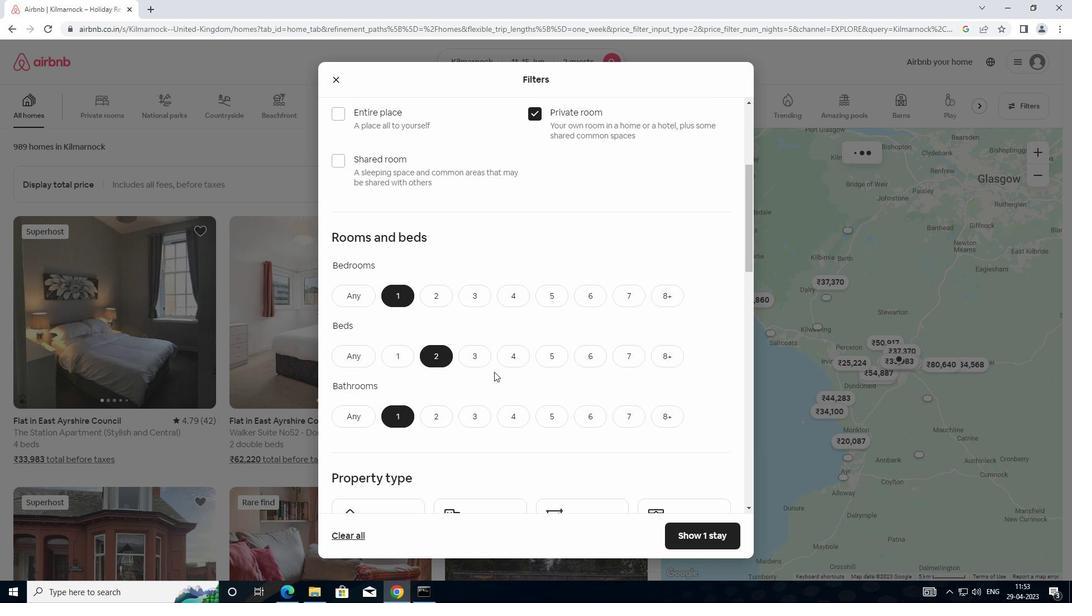 
Action: Mouse scrolled (494, 371) with delta (0, 0)
Screenshot: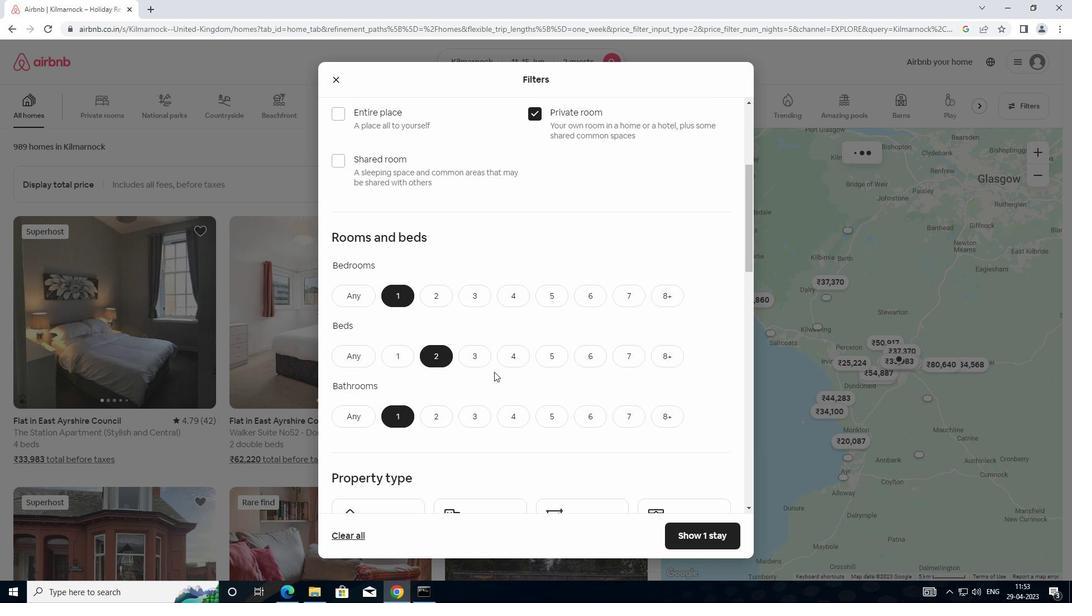 
Action: Mouse moved to (494, 372)
Screenshot: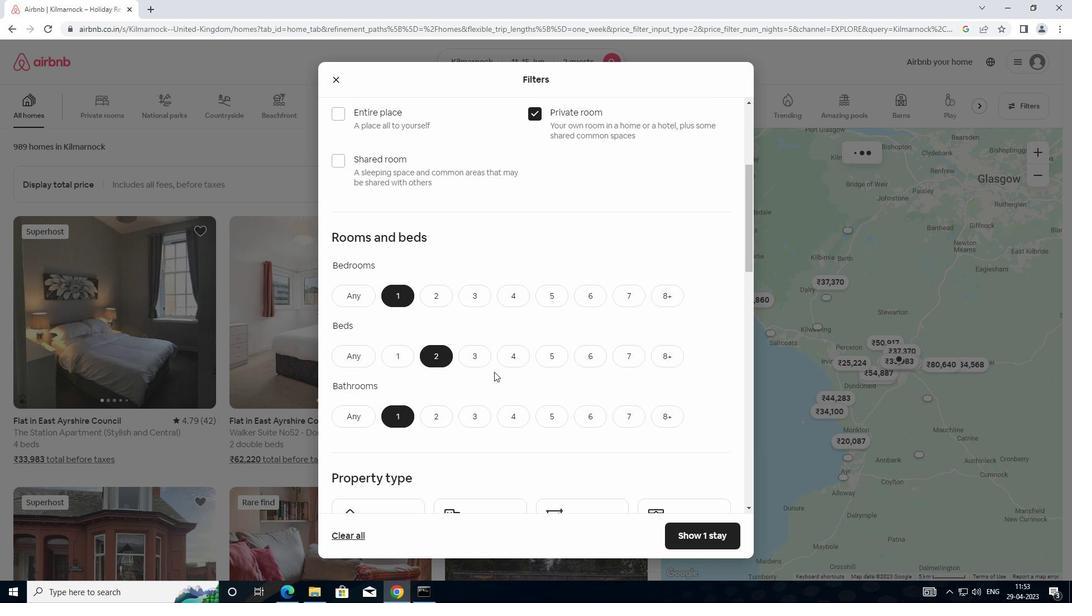 
Action: Mouse scrolled (494, 372) with delta (0, 0)
Screenshot: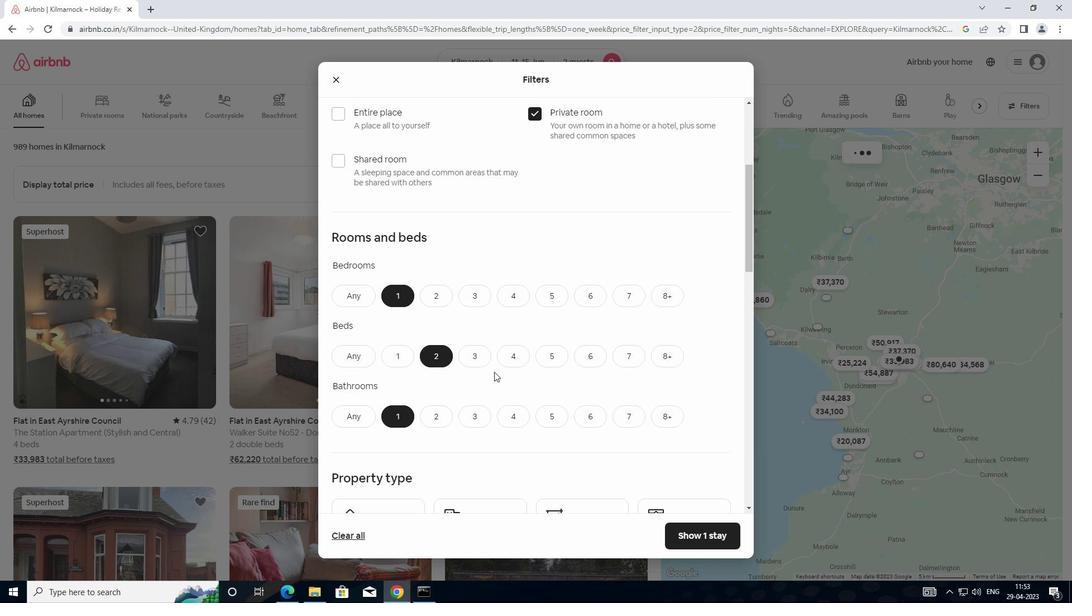 
Action: Mouse moved to (498, 372)
Screenshot: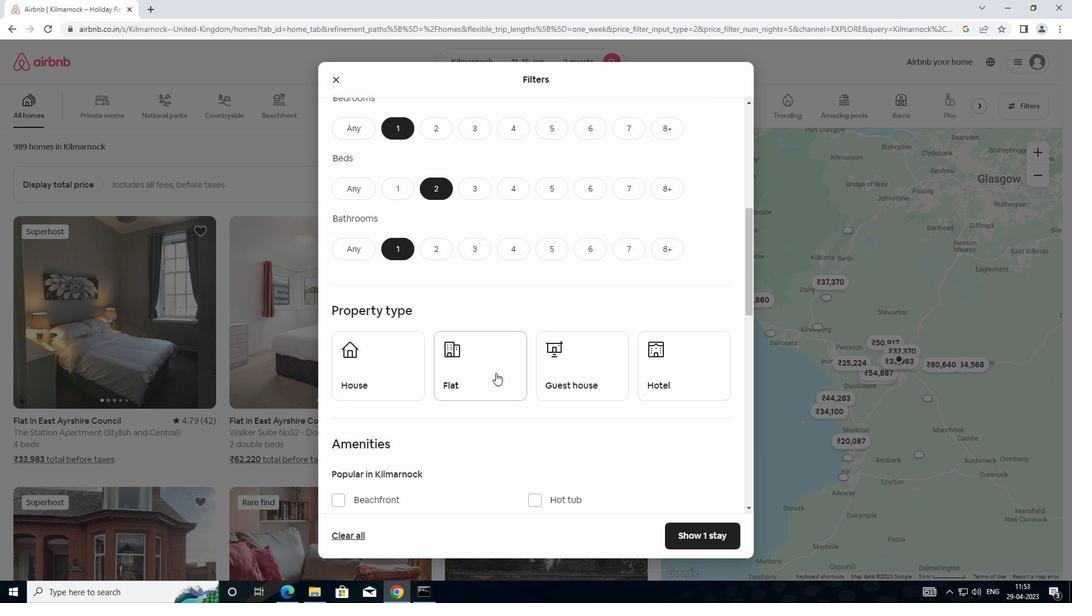 
Action: Mouse scrolled (498, 371) with delta (0, 0)
Screenshot: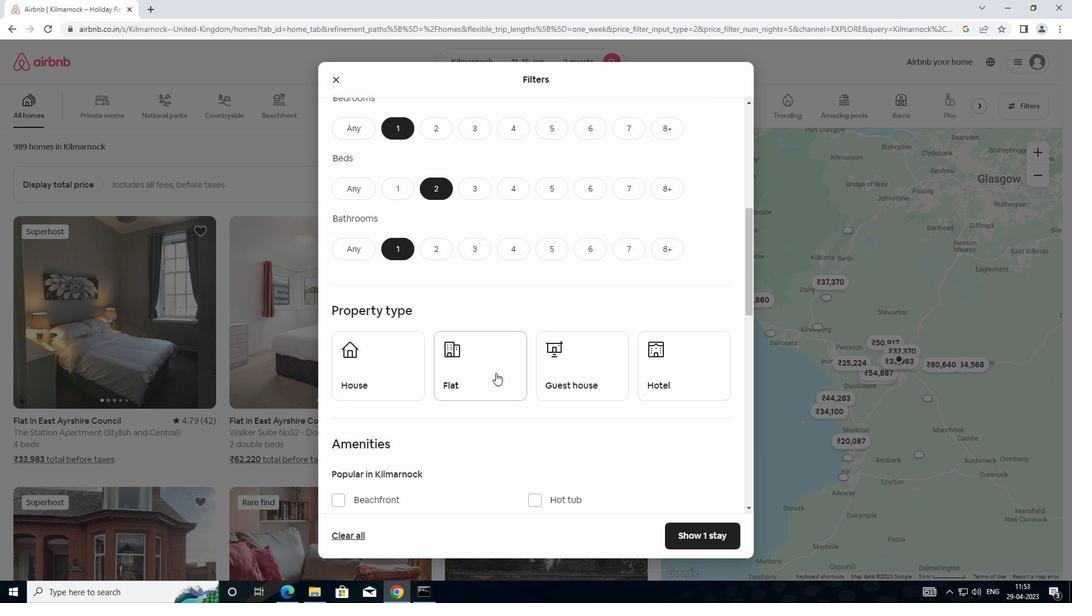 
Action: Mouse moved to (500, 372)
Screenshot: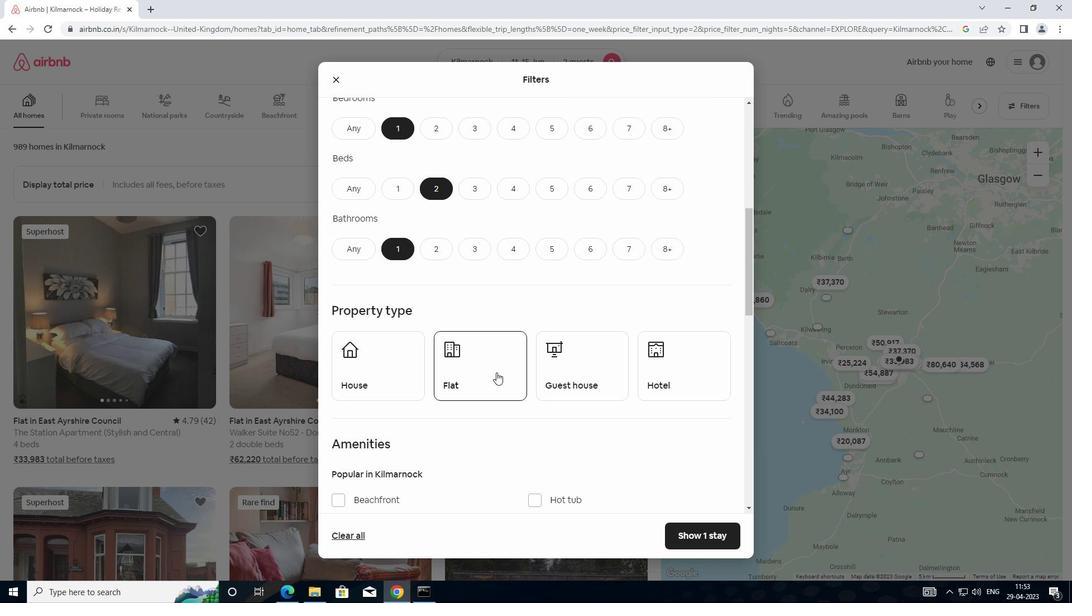 
Action: Mouse scrolled (500, 371) with delta (0, 0)
Screenshot: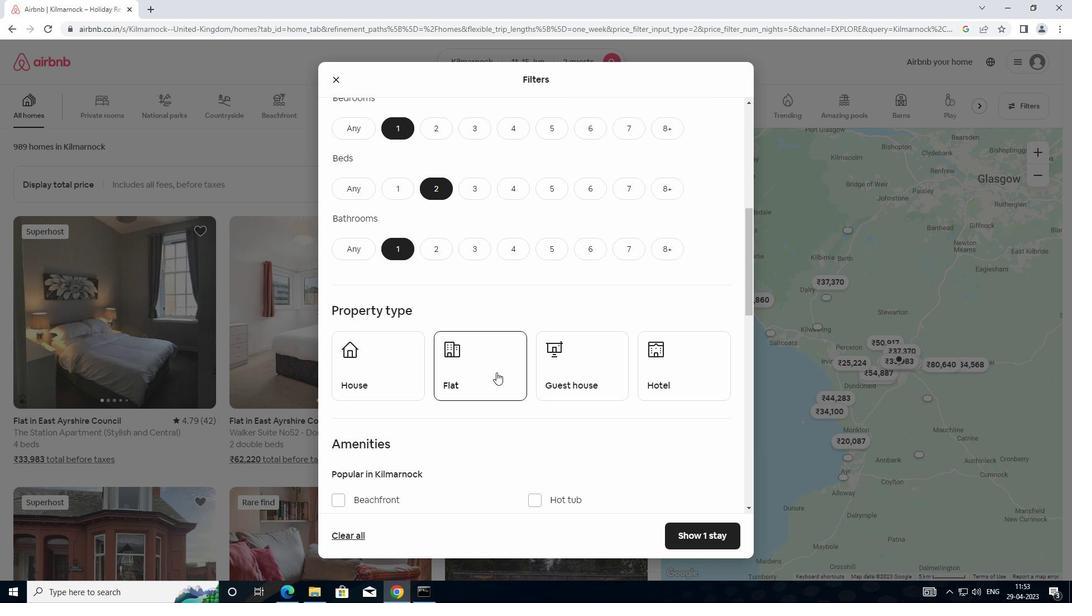 
Action: Mouse moved to (389, 275)
Screenshot: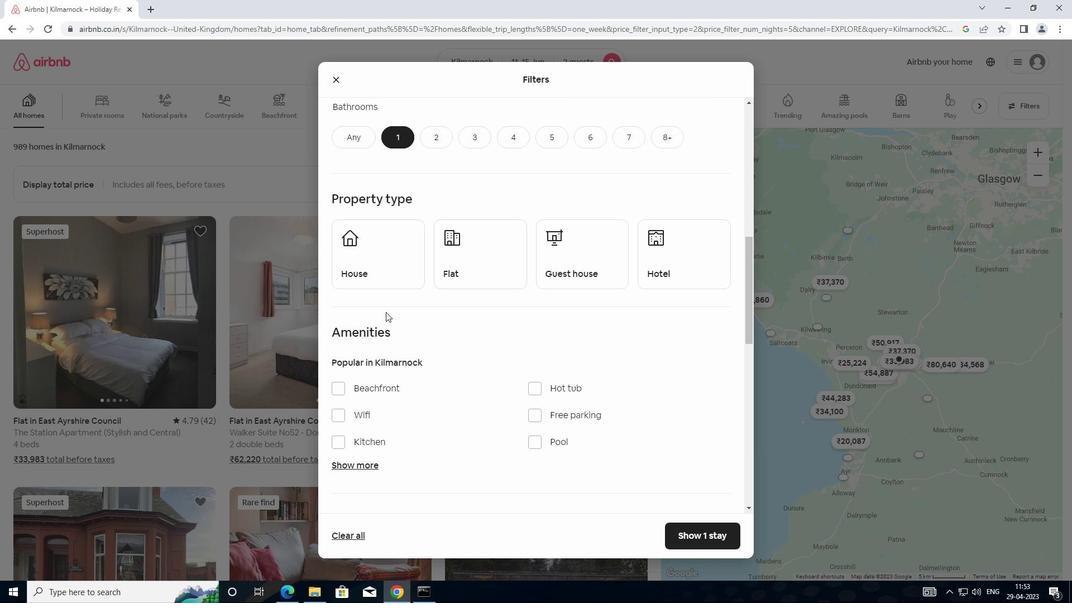 
Action: Mouse pressed left at (389, 275)
Screenshot: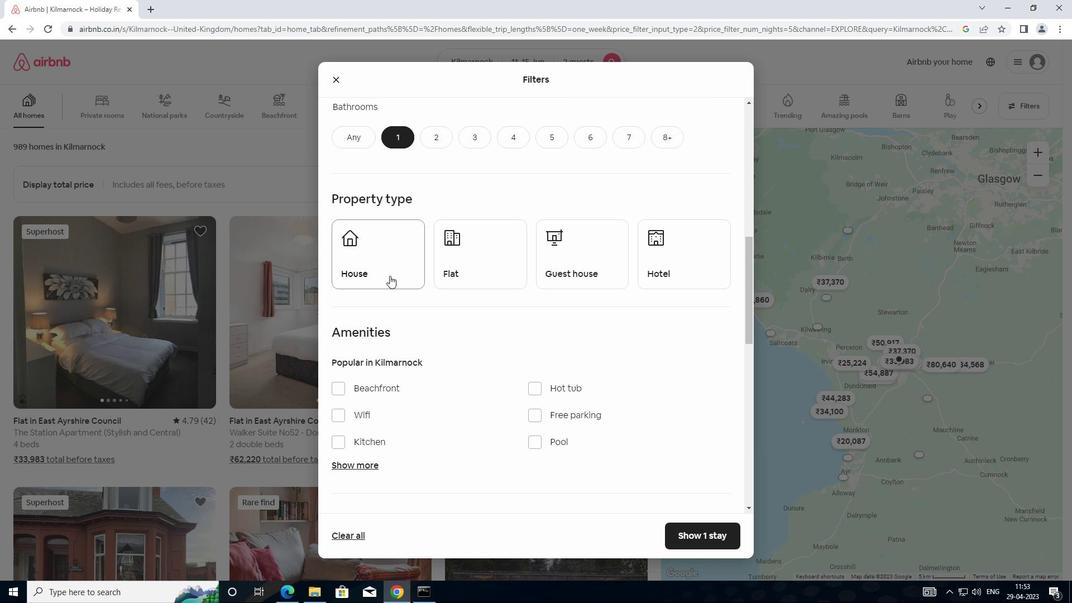 
Action: Mouse moved to (467, 270)
Screenshot: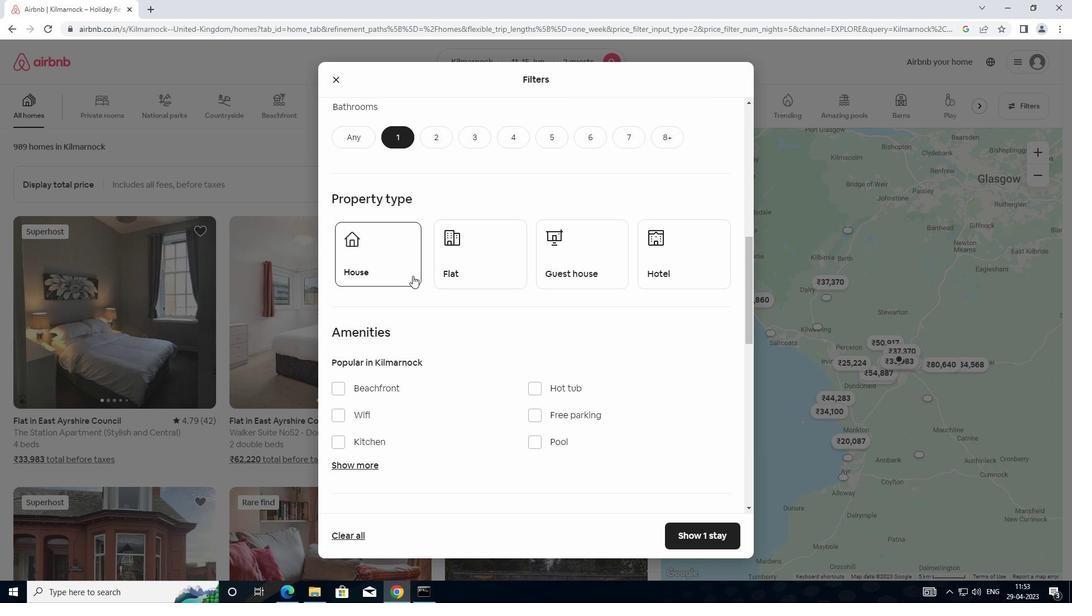 
Action: Mouse pressed left at (467, 270)
Screenshot: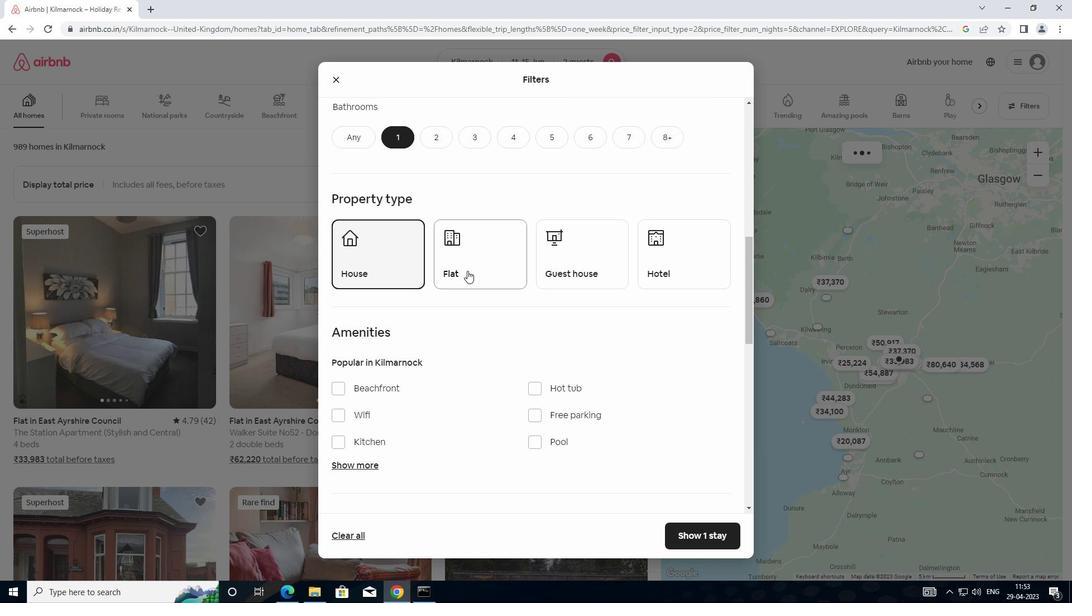 
Action: Mouse moved to (570, 273)
Screenshot: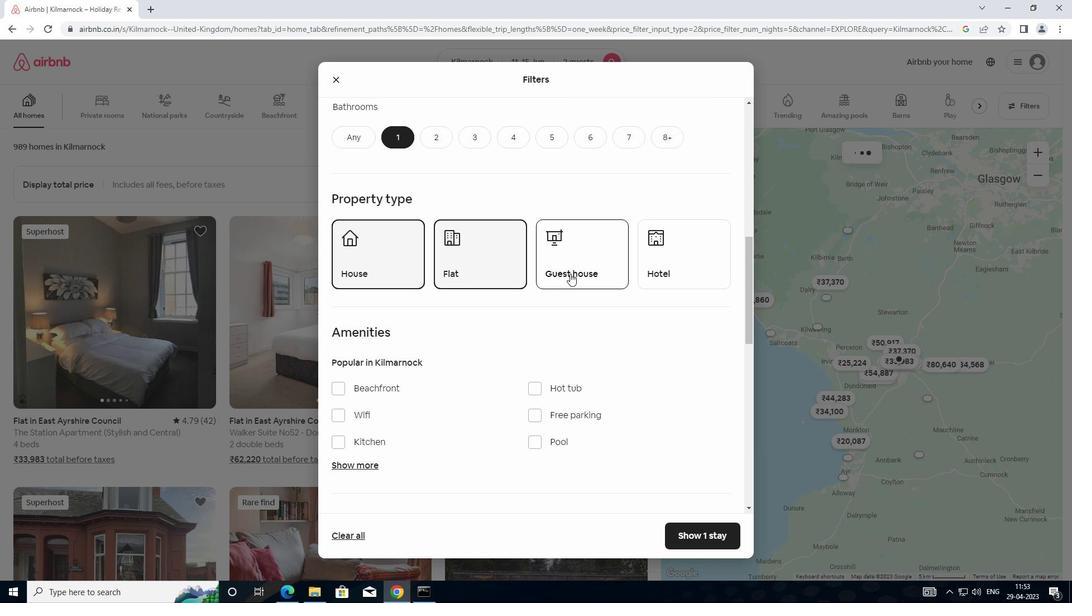 
Action: Mouse pressed left at (570, 273)
Screenshot: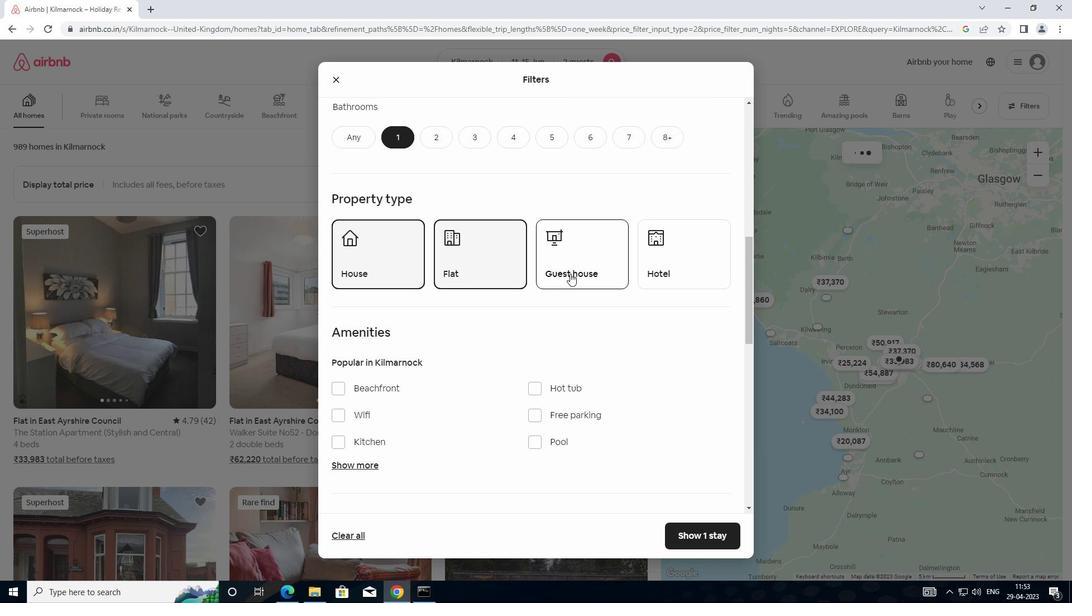 
Action: Mouse moved to (663, 268)
Screenshot: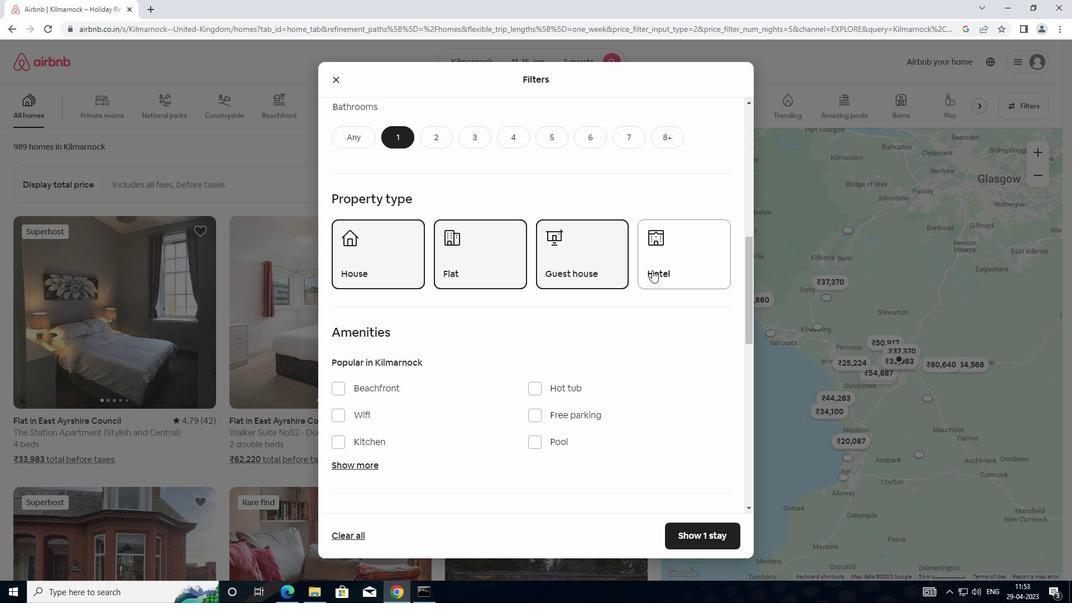 
Action: Mouse pressed left at (663, 268)
Screenshot: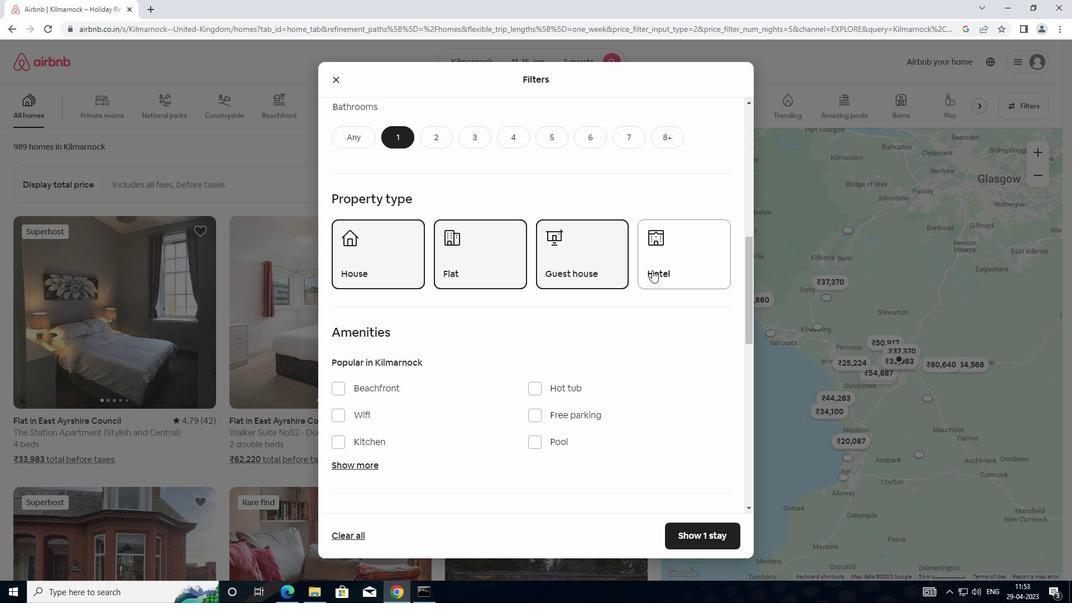 
Action: Mouse moved to (631, 328)
Screenshot: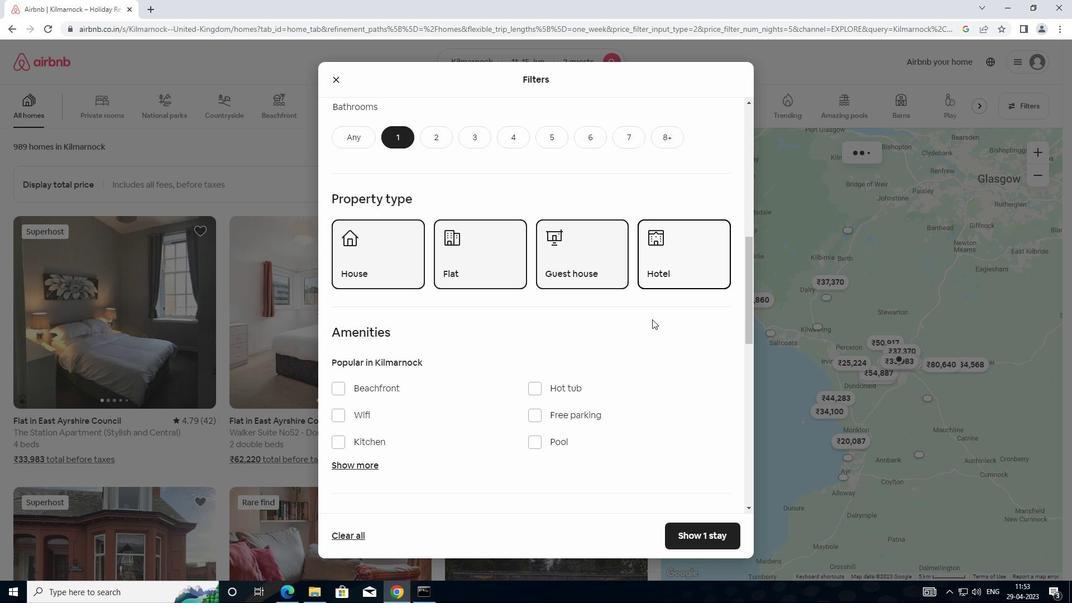 
Action: Mouse scrolled (631, 328) with delta (0, 0)
Screenshot: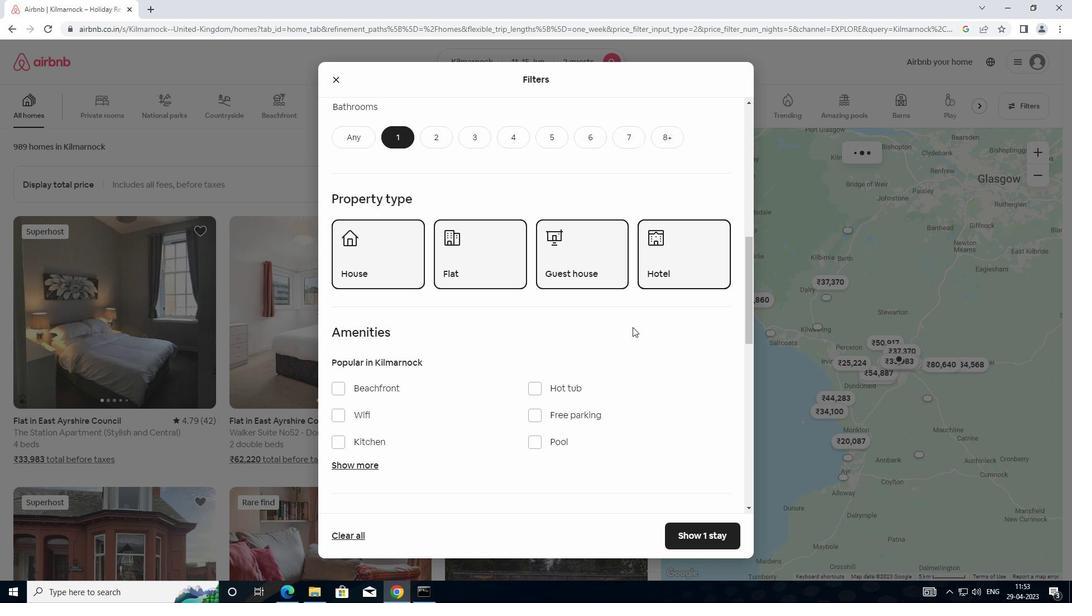 
Action: Mouse moved to (631, 329)
Screenshot: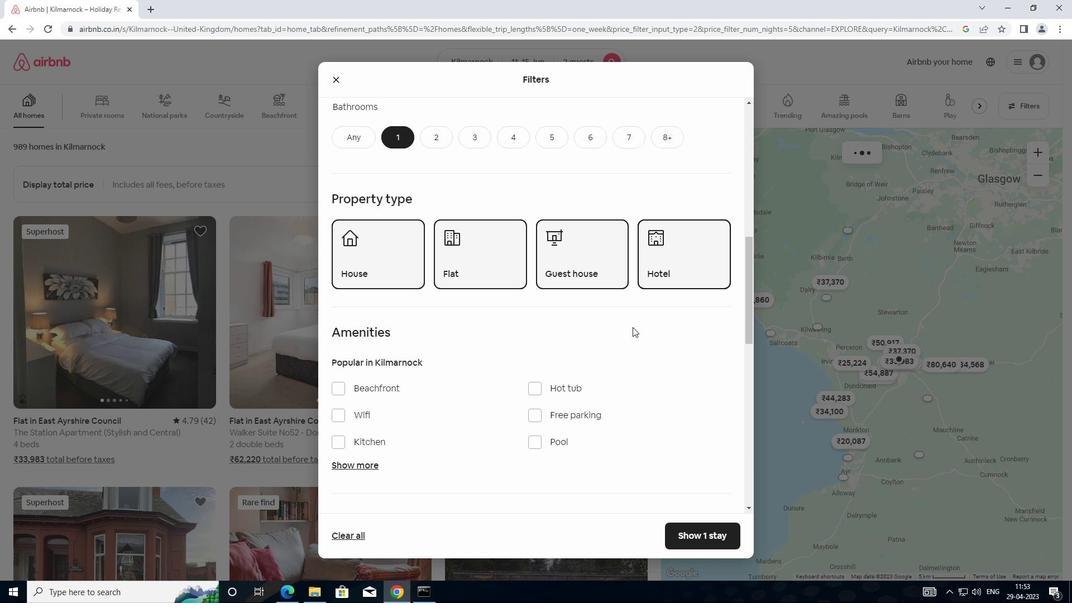 
Action: Mouse scrolled (631, 329) with delta (0, 0)
Screenshot: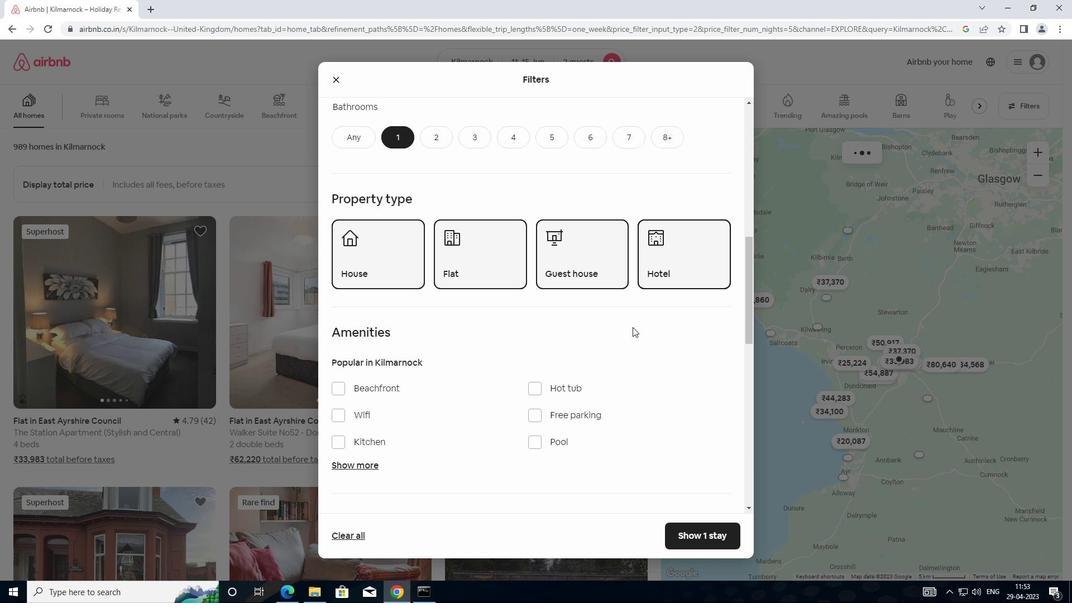 
Action: Mouse moved to (632, 331)
Screenshot: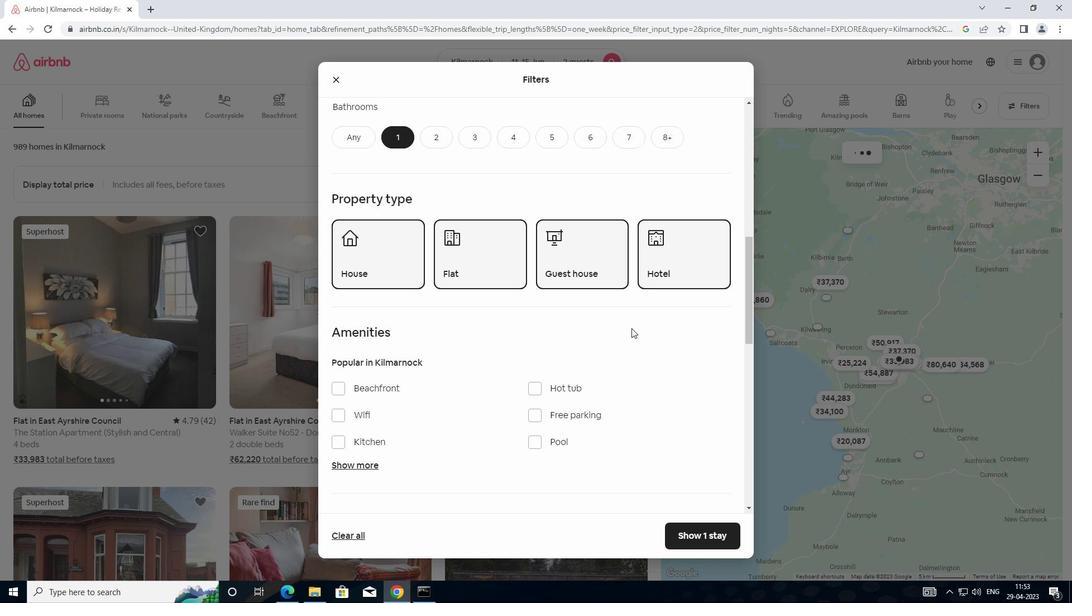 
Action: Mouse scrolled (632, 330) with delta (0, 0)
Screenshot: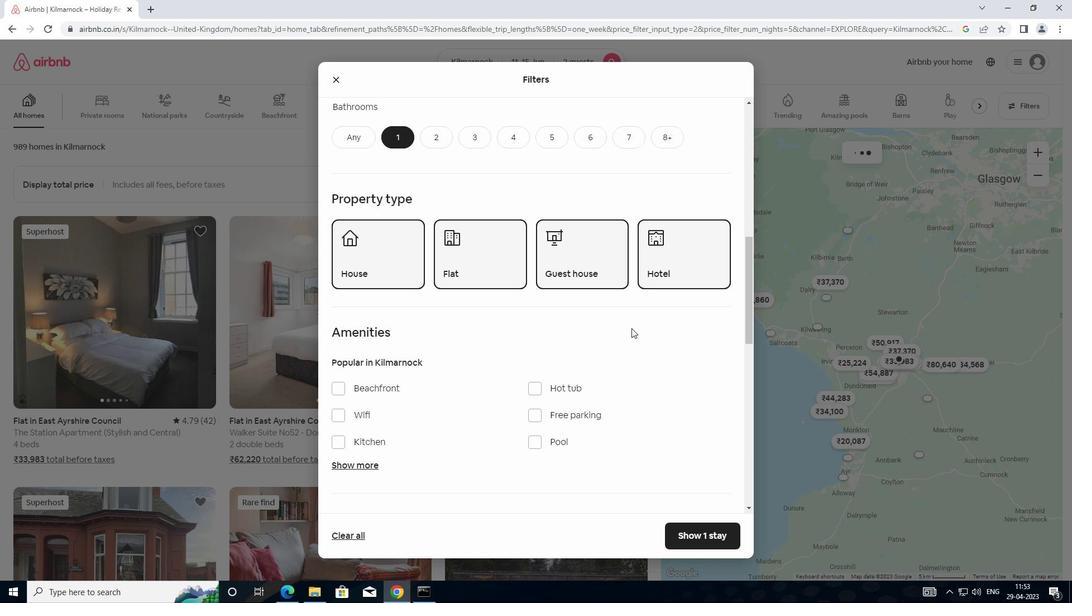 
Action: Mouse moved to (646, 318)
Screenshot: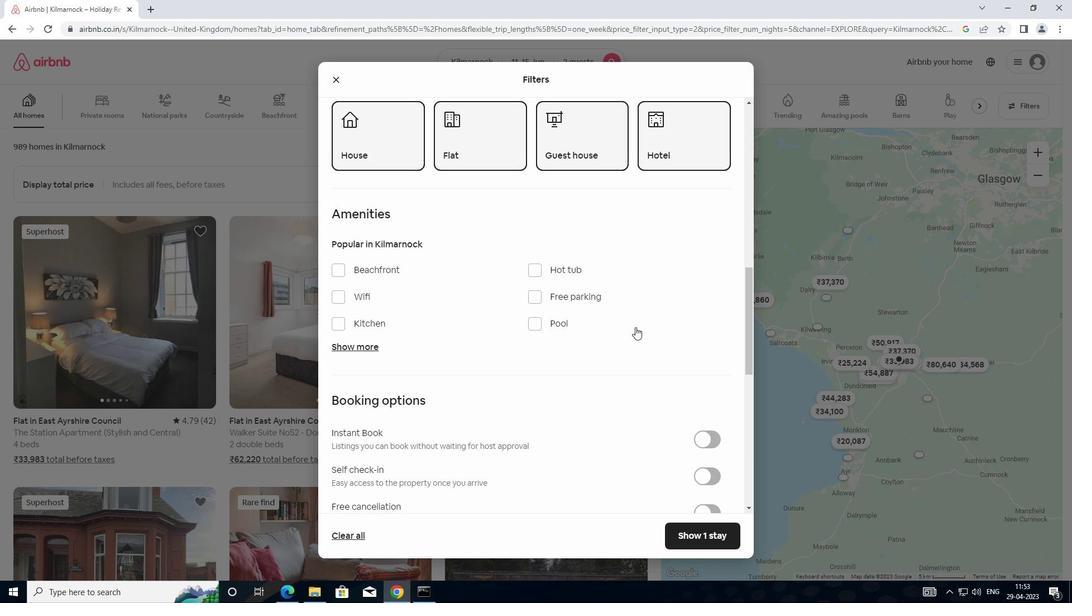 
Action: Mouse scrolled (646, 318) with delta (0, 0)
Screenshot: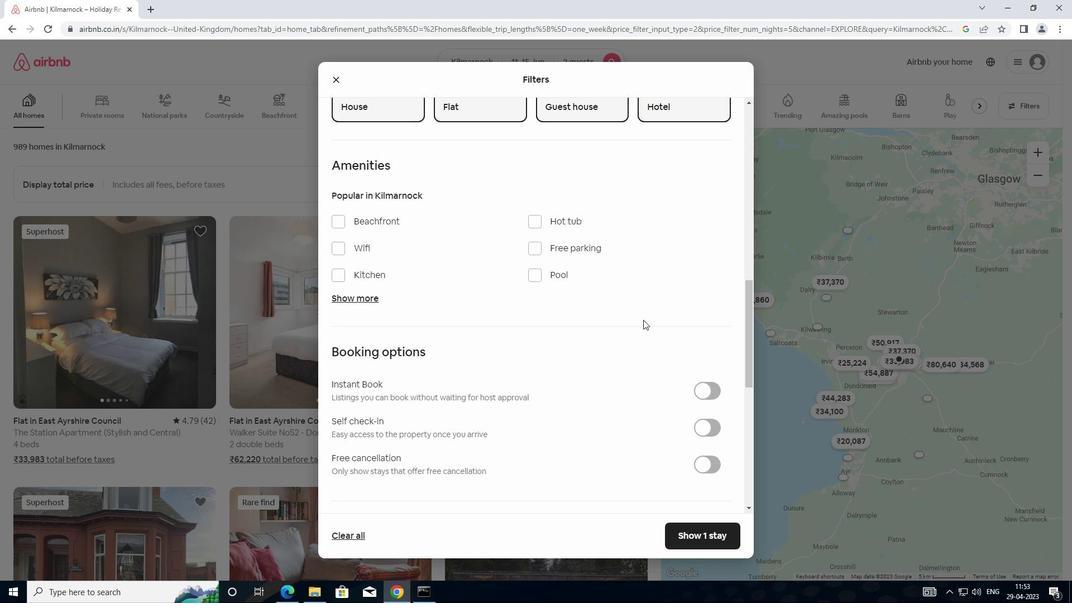 
Action: Mouse moved to (647, 319)
Screenshot: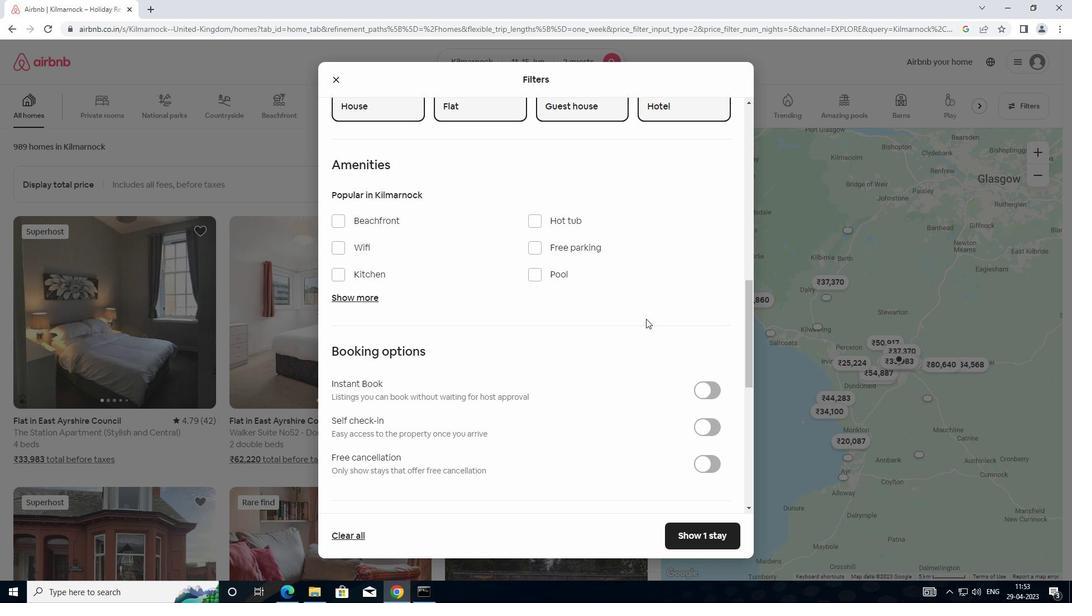 
Action: Mouse scrolled (647, 318) with delta (0, 0)
Screenshot: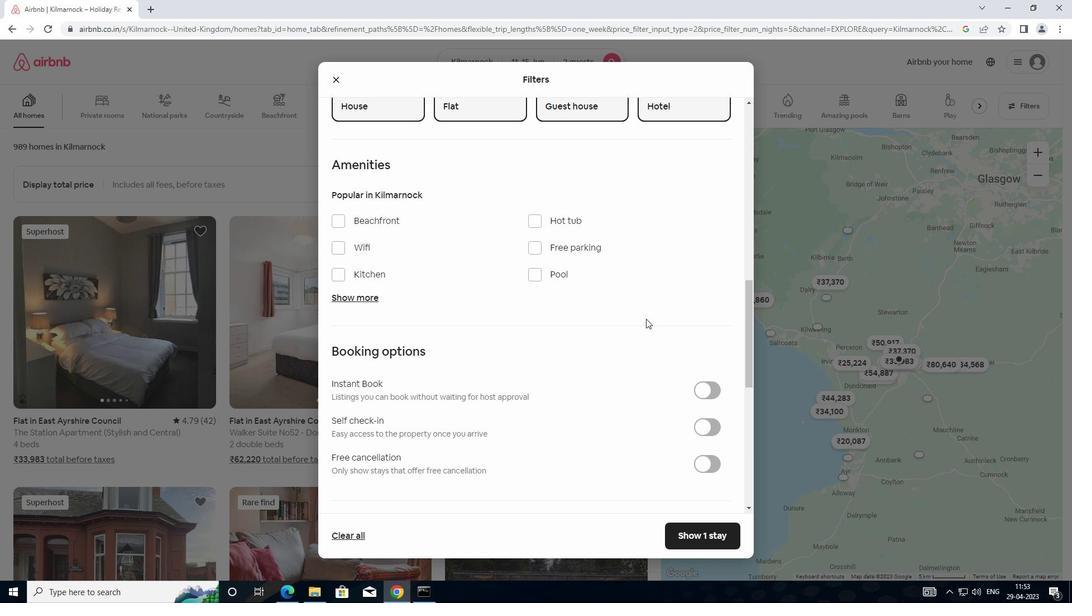 
Action: Mouse moved to (715, 312)
Screenshot: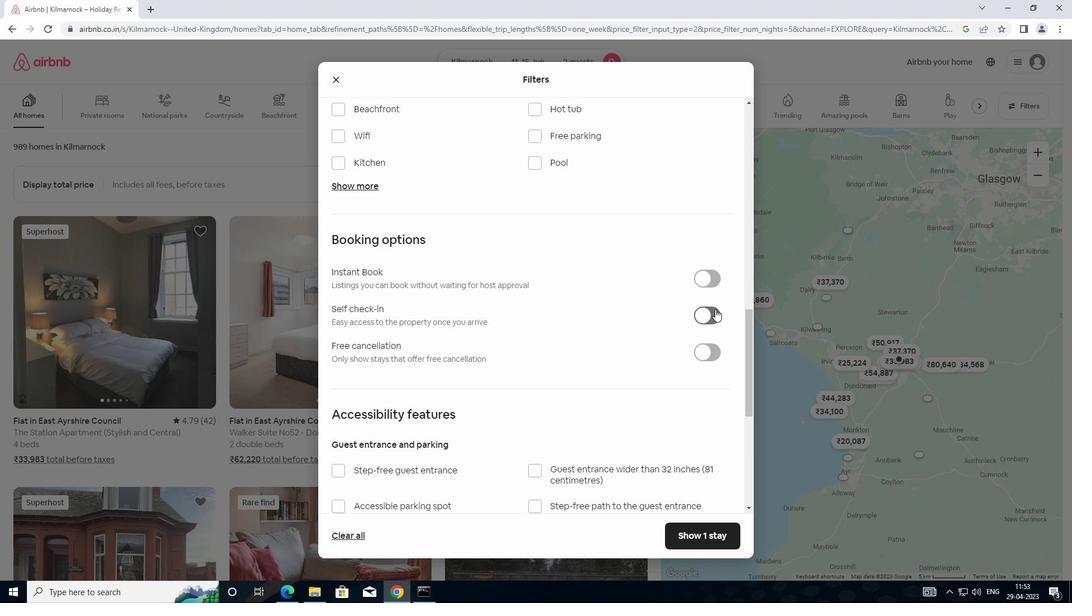
Action: Mouse pressed left at (715, 312)
Screenshot: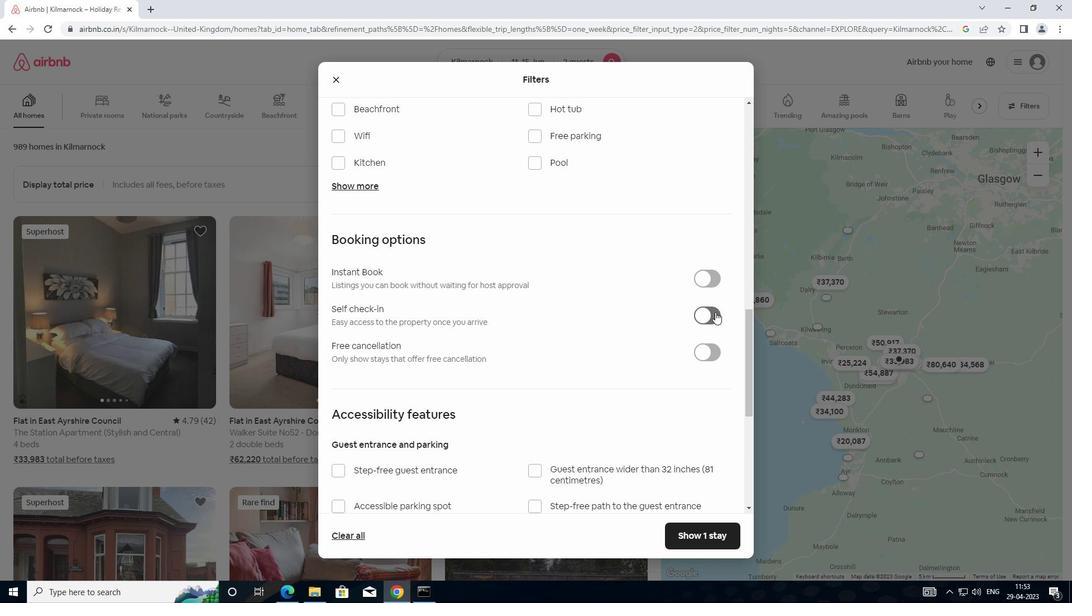 
Action: Mouse moved to (426, 324)
Screenshot: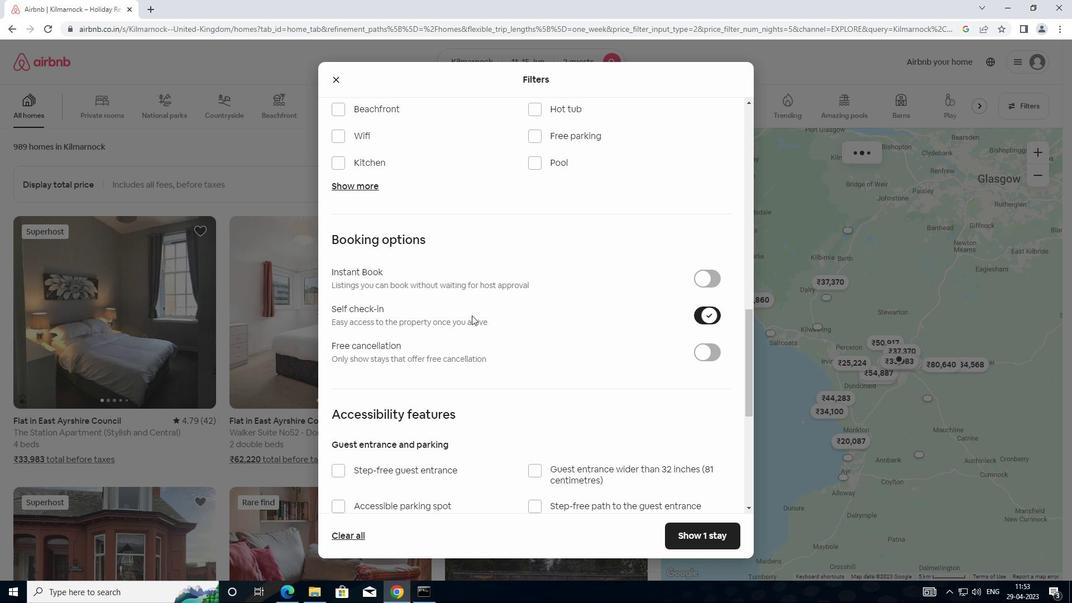 
Action: Mouse scrolled (426, 324) with delta (0, 0)
Screenshot: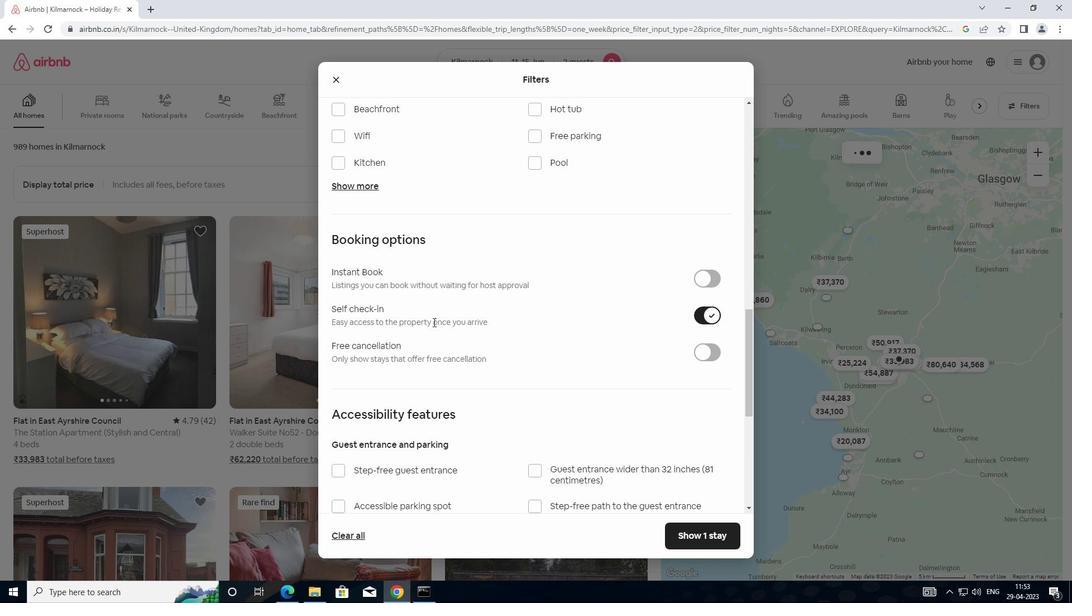 
Action: Mouse scrolled (426, 324) with delta (0, 0)
Screenshot: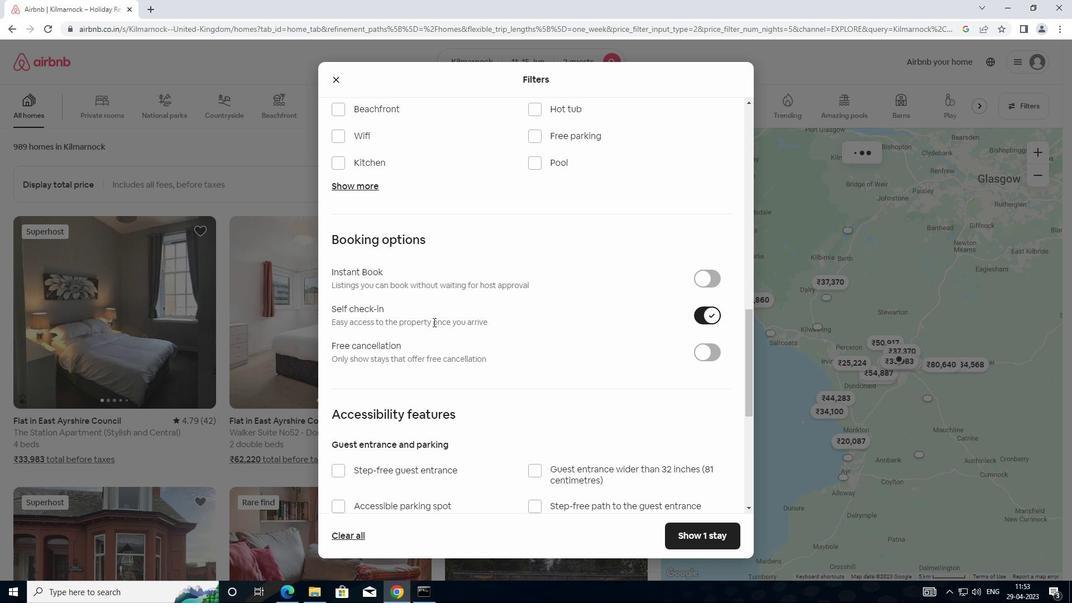 
Action: Mouse scrolled (426, 324) with delta (0, 0)
Screenshot: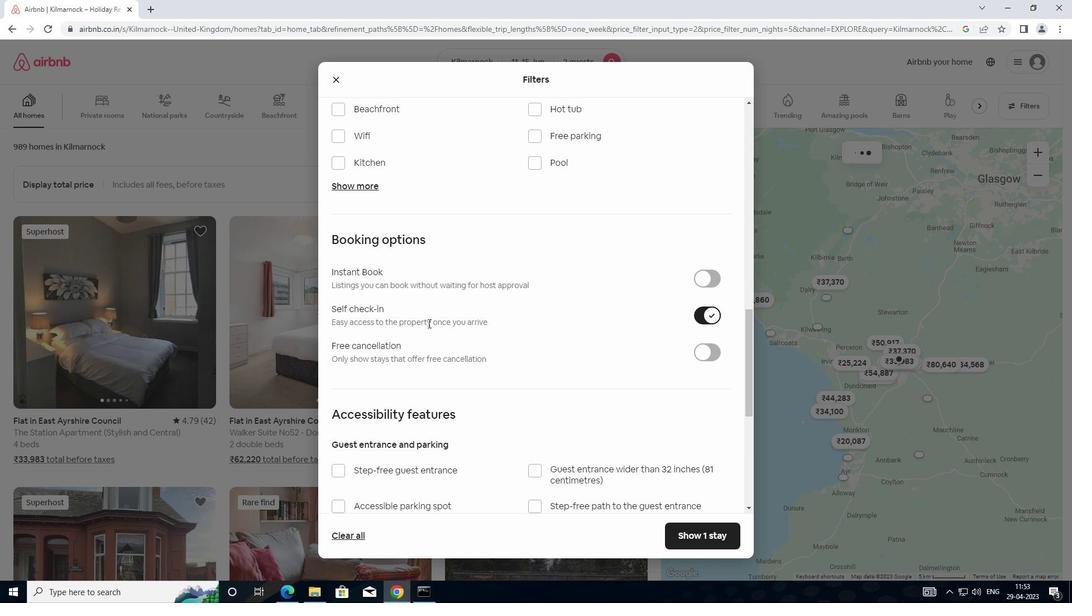 
Action: Mouse moved to (429, 321)
Screenshot: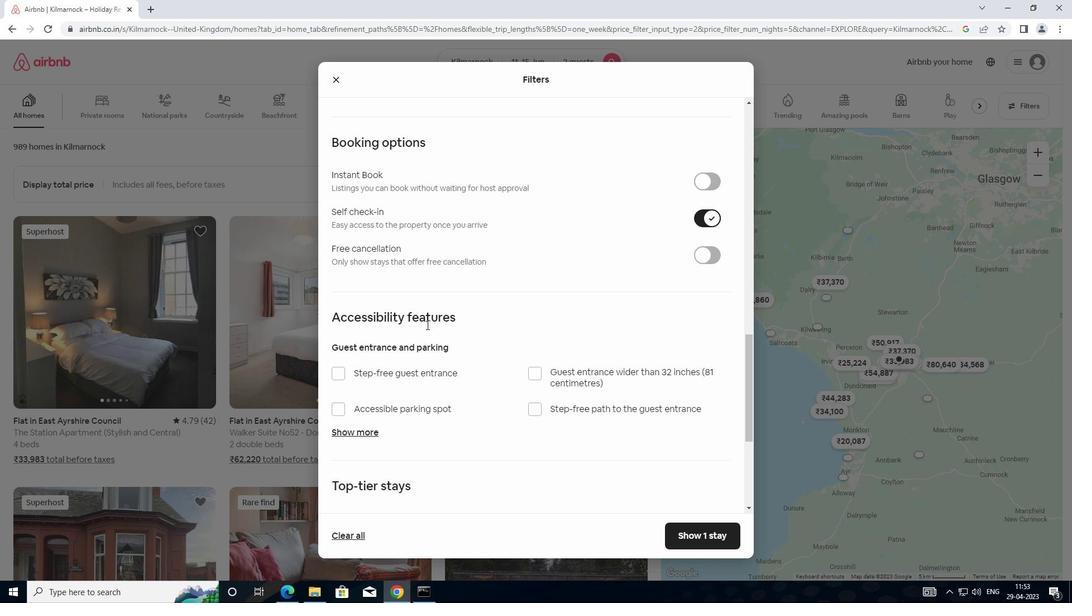 
Action: Mouse scrolled (429, 321) with delta (0, 0)
Screenshot: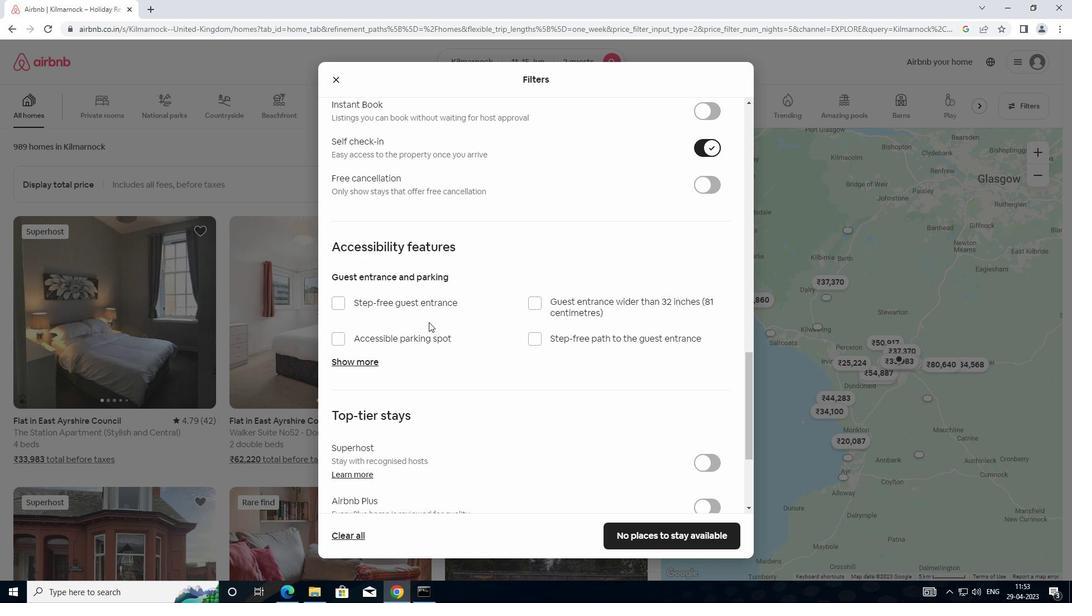 
Action: Mouse moved to (429, 321)
Screenshot: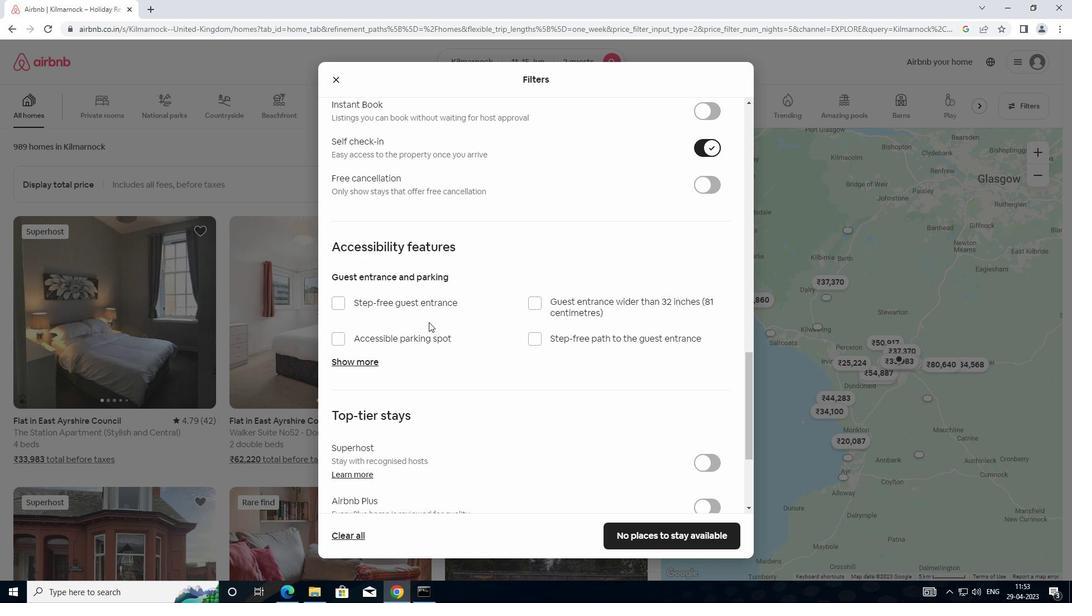 
Action: Mouse scrolled (429, 321) with delta (0, 0)
Screenshot: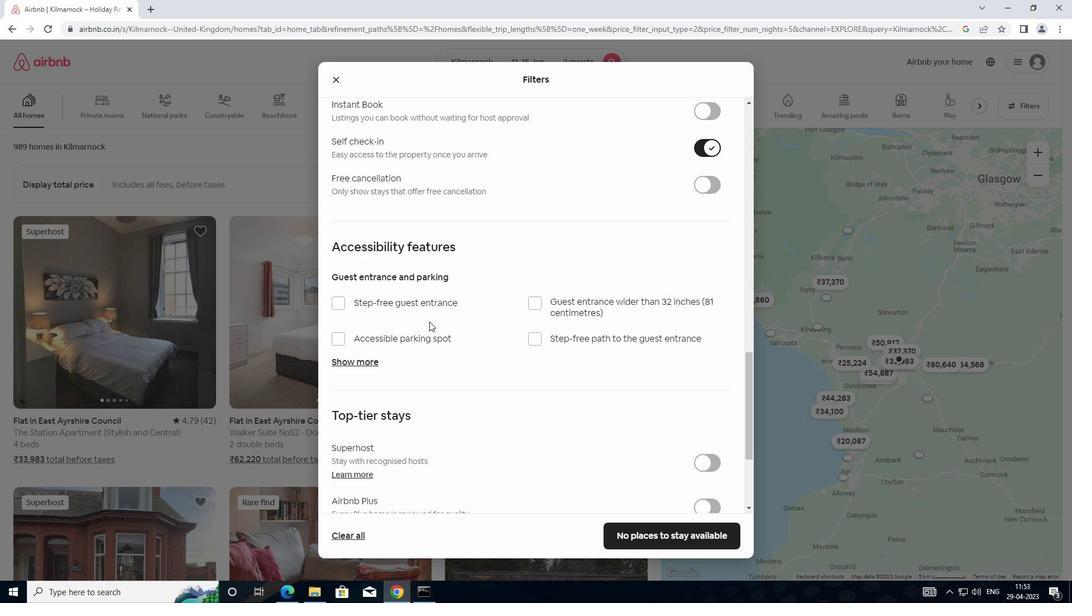
Action: Mouse moved to (430, 321)
Screenshot: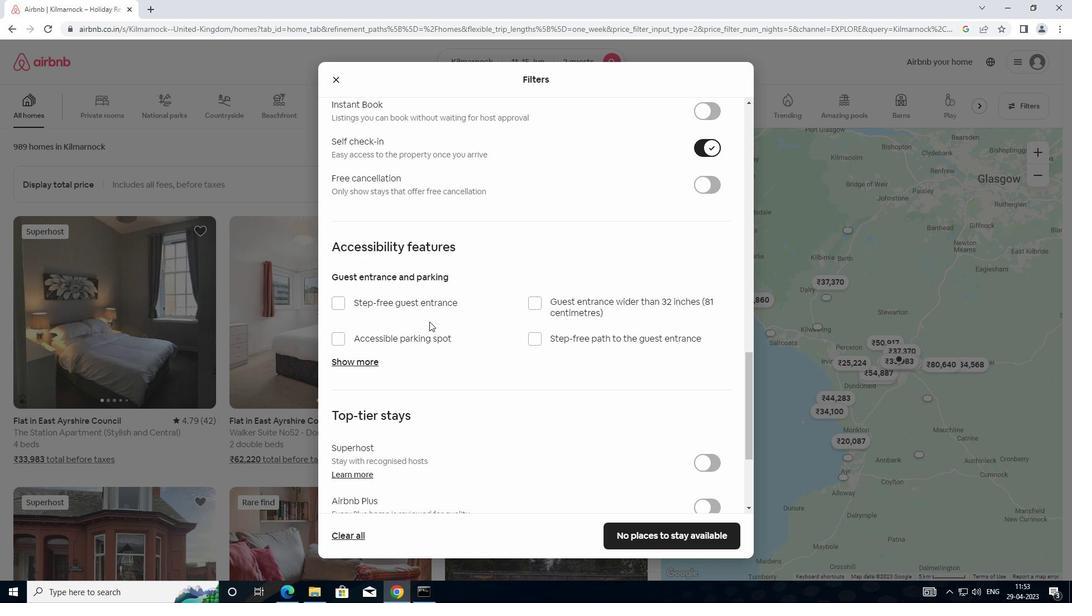 
Action: Mouse scrolled (430, 321) with delta (0, 0)
Screenshot: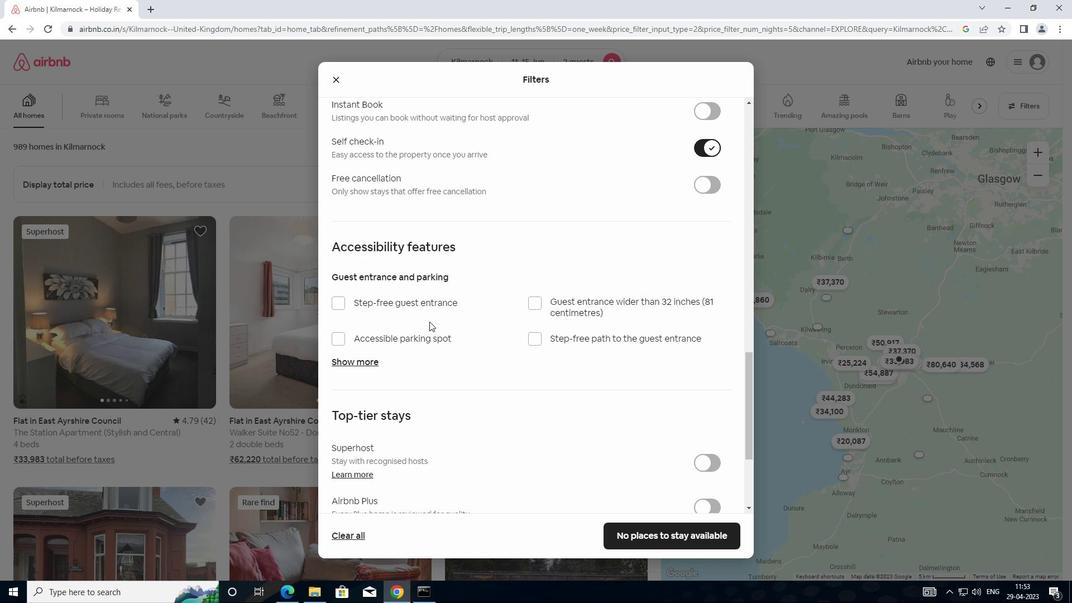 
Action: Mouse moved to (585, 346)
Screenshot: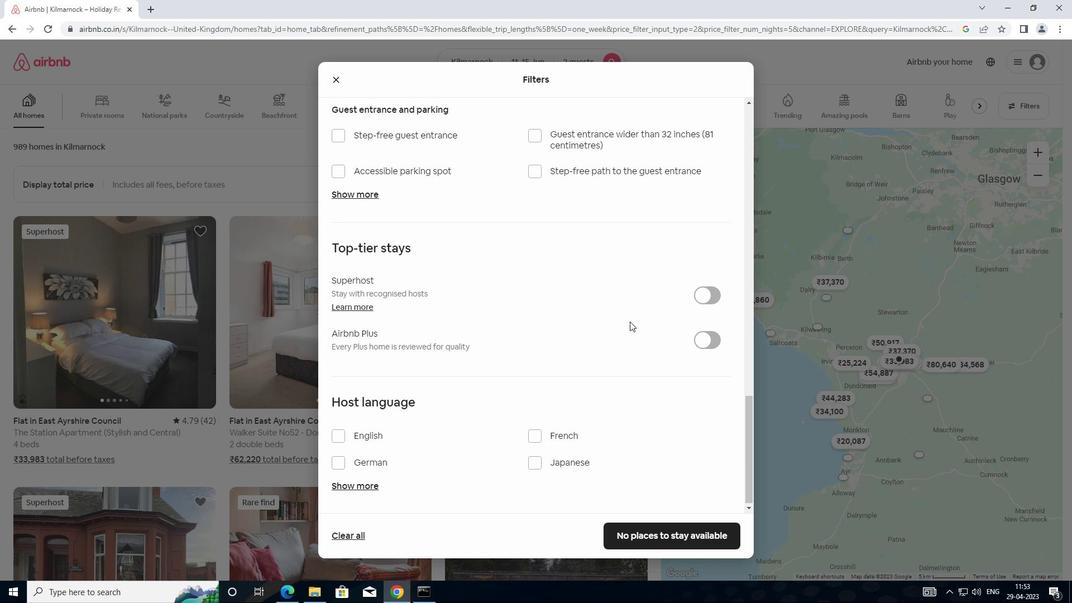 
Action: Mouse scrolled (585, 346) with delta (0, 0)
Screenshot: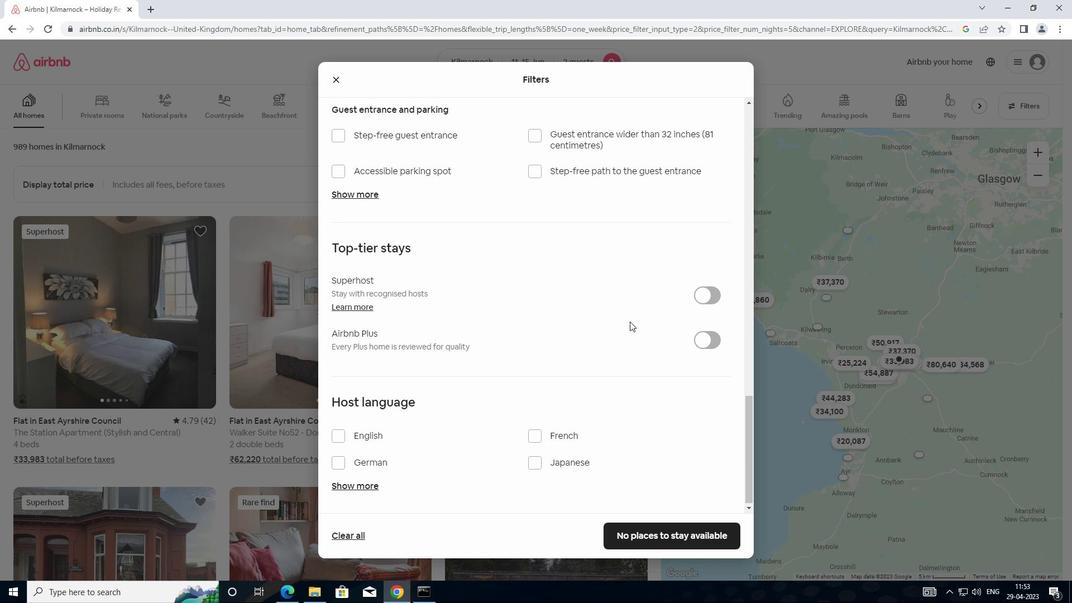 
Action: Mouse moved to (566, 351)
Screenshot: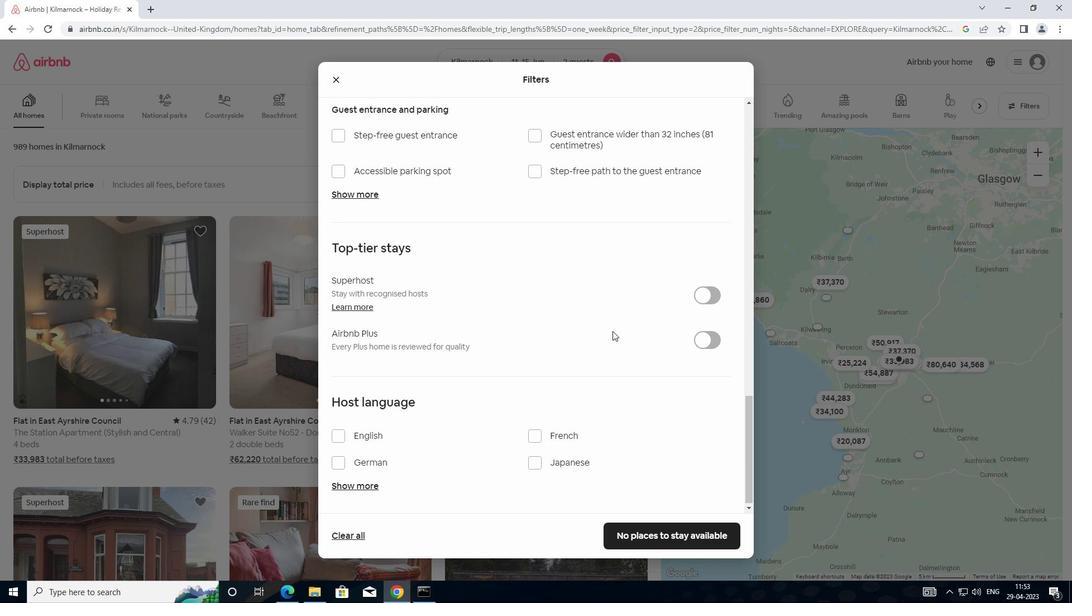
Action: Mouse scrolled (566, 351) with delta (0, 0)
Screenshot: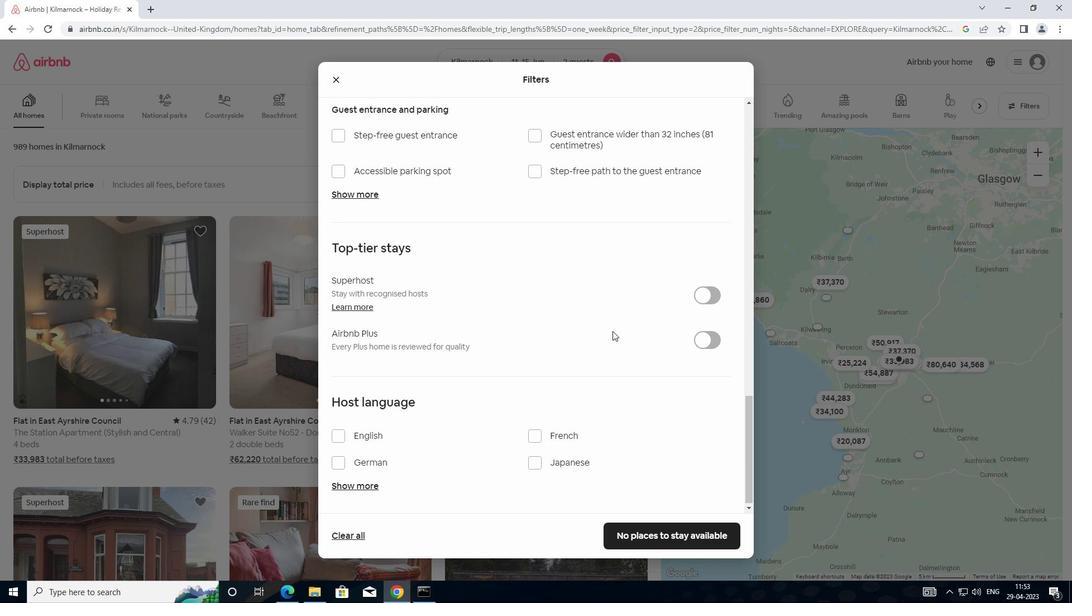 
Action: Mouse moved to (539, 352)
Screenshot: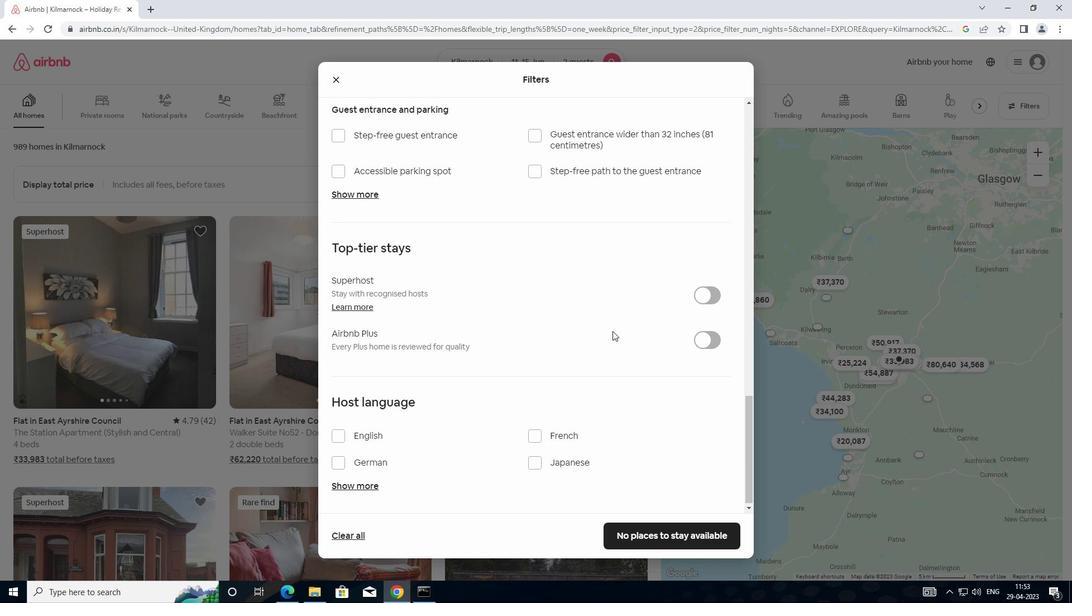 
Action: Mouse scrolled (539, 351) with delta (0, 0)
Screenshot: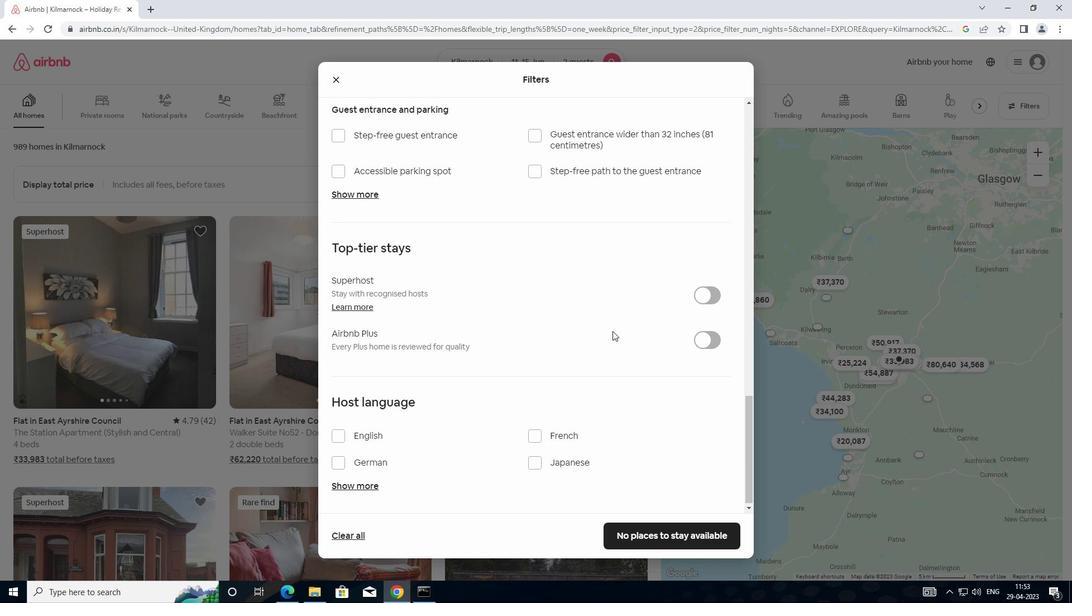 
Action: Mouse moved to (496, 351)
Screenshot: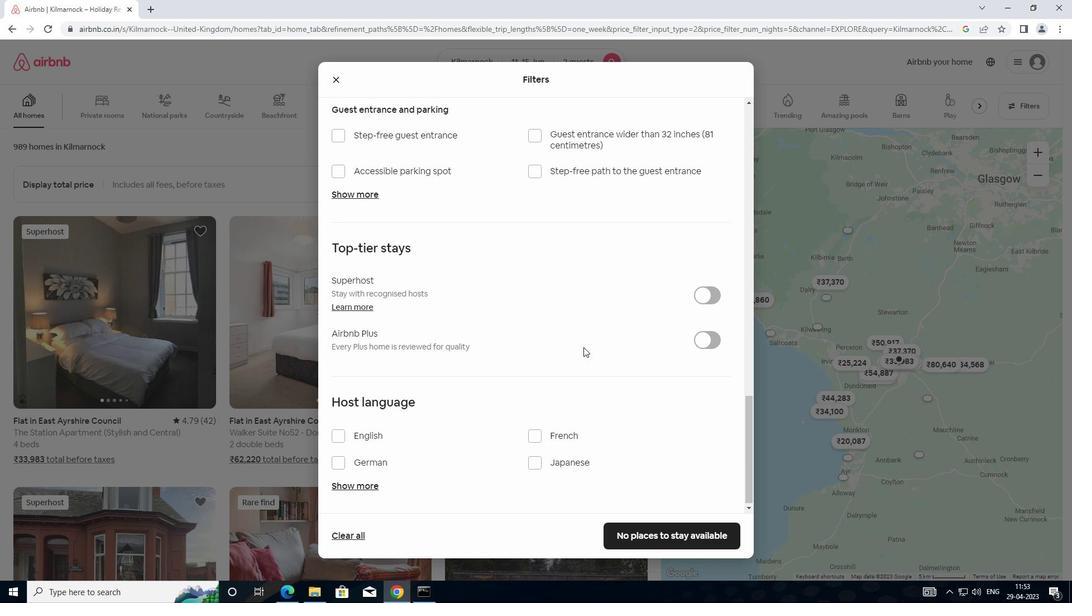
Action: Mouse scrolled (496, 351) with delta (0, 0)
Screenshot: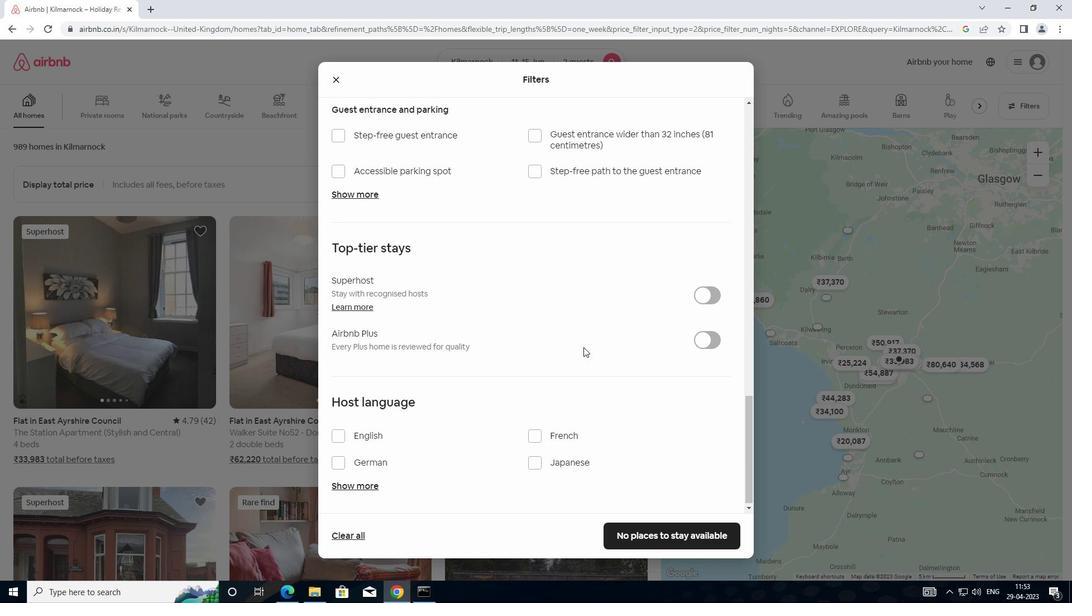 
Action: Mouse moved to (485, 348)
Screenshot: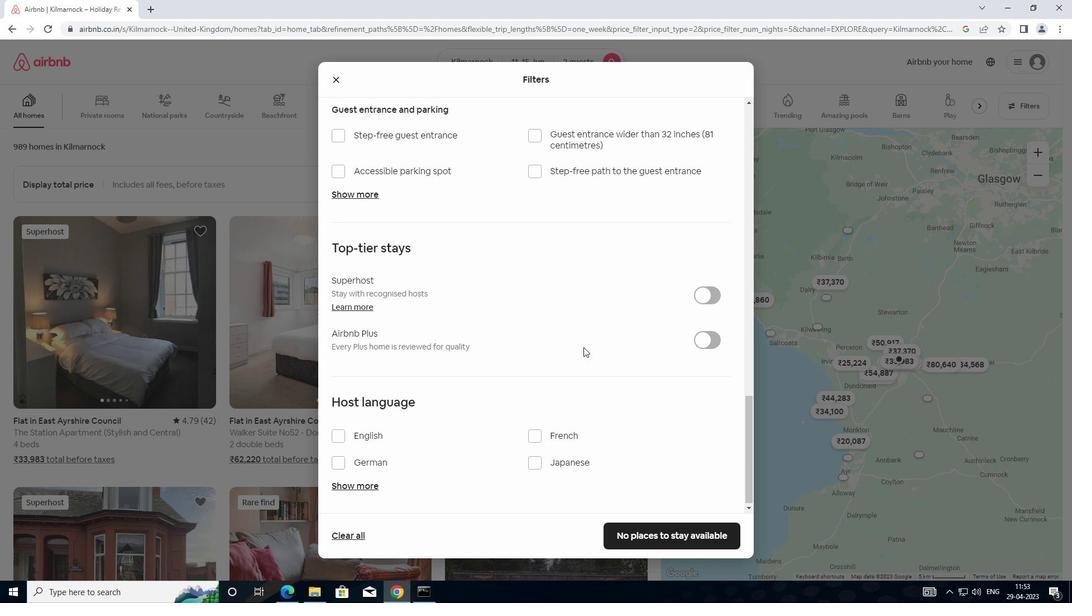 
Action: Mouse scrolled (485, 348) with delta (0, 0)
Screenshot: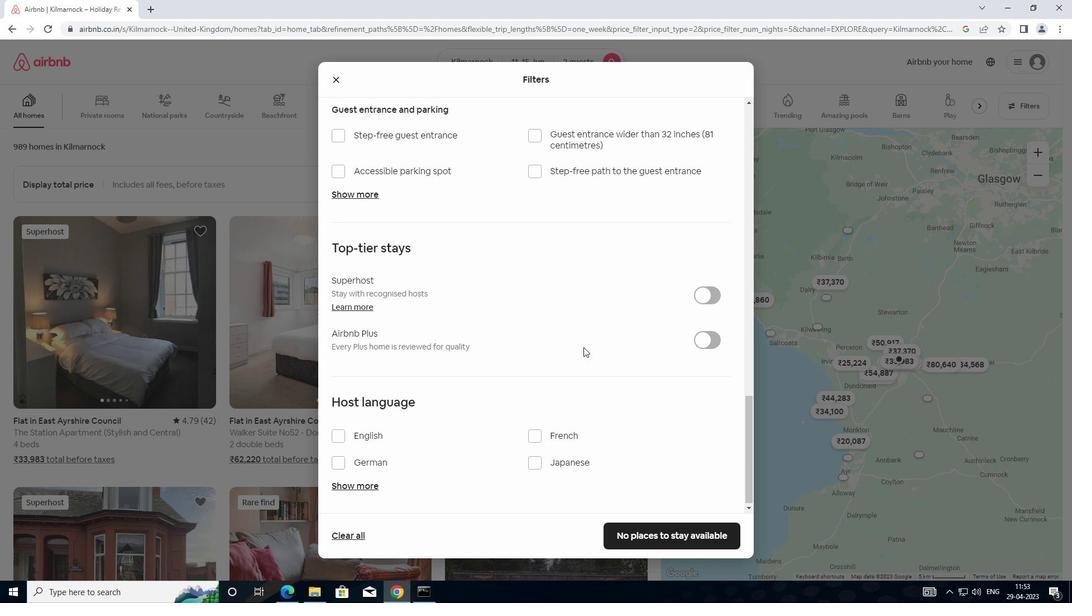 
Action: Mouse moved to (337, 435)
Screenshot: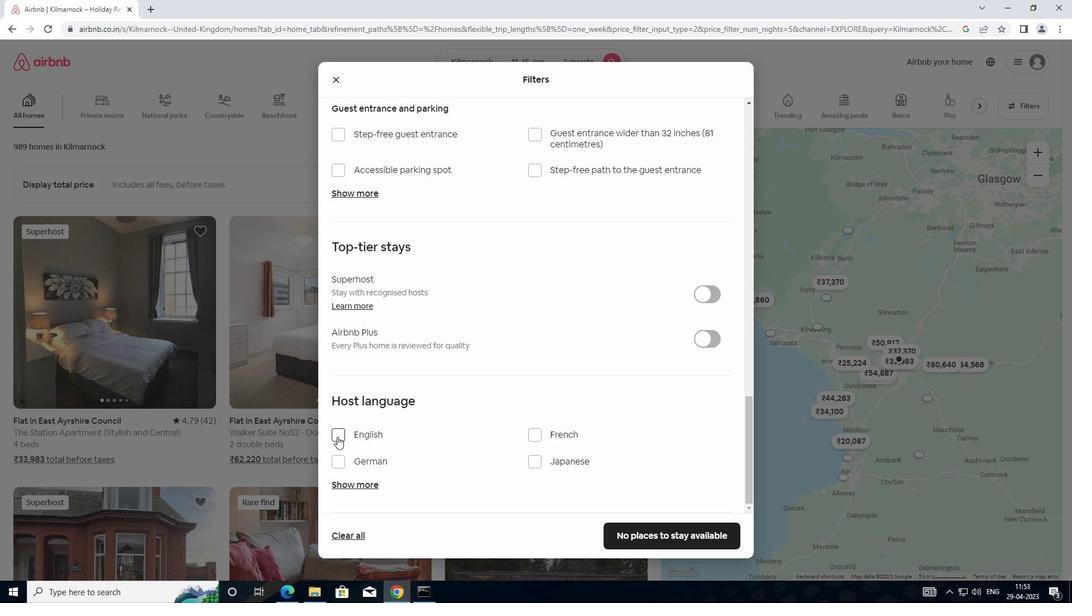 
Action: Mouse pressed left at (337, 435)
Screenshot: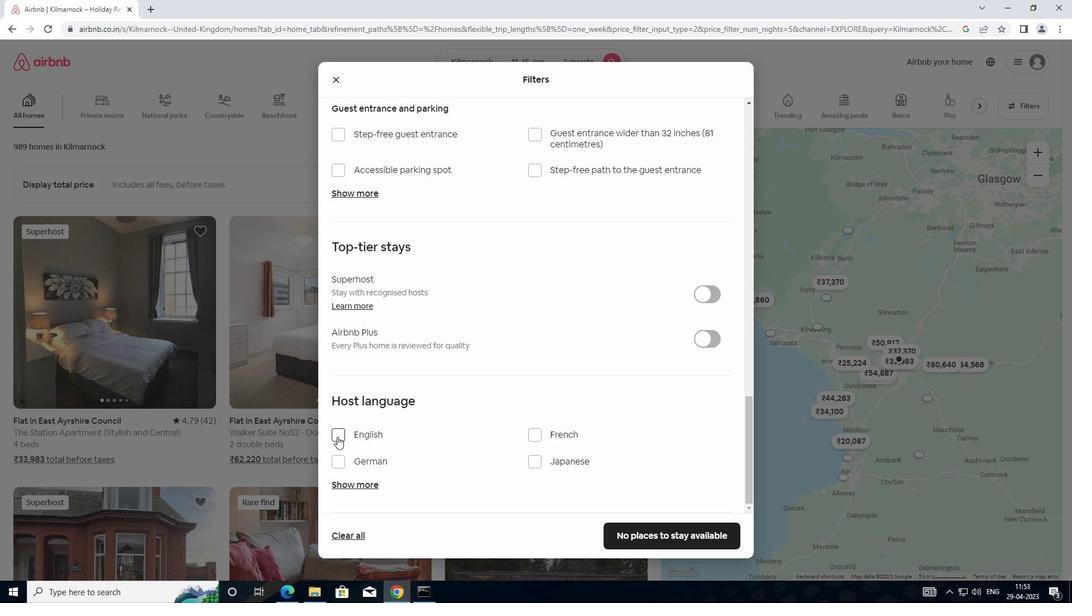 
Action: Mouse moved to (685, 536)
Screenshot: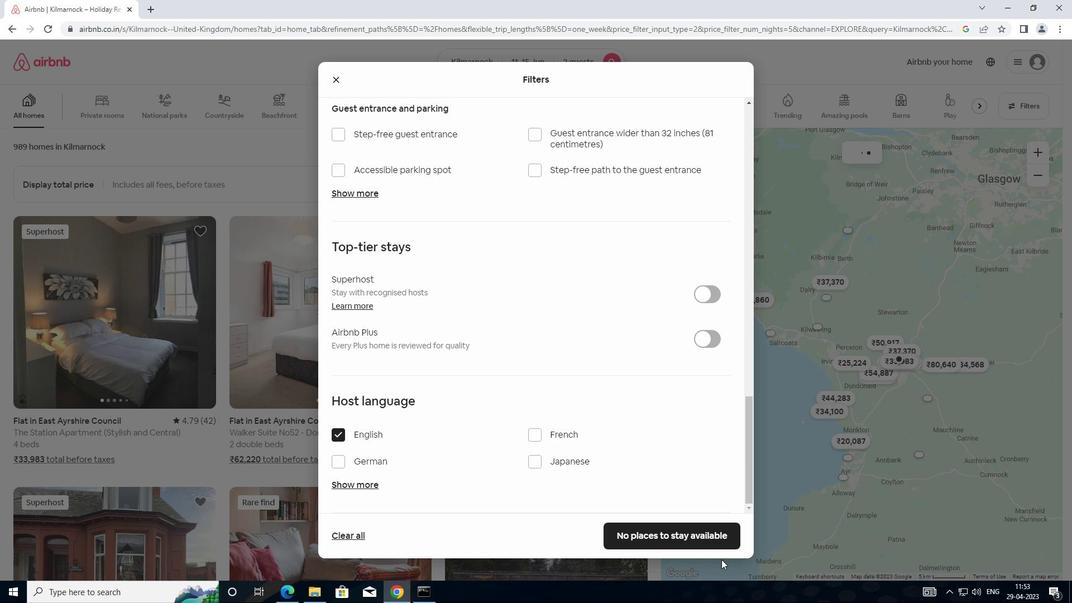 
Action: Mouse pressed left at (685, 536)
Screenshot: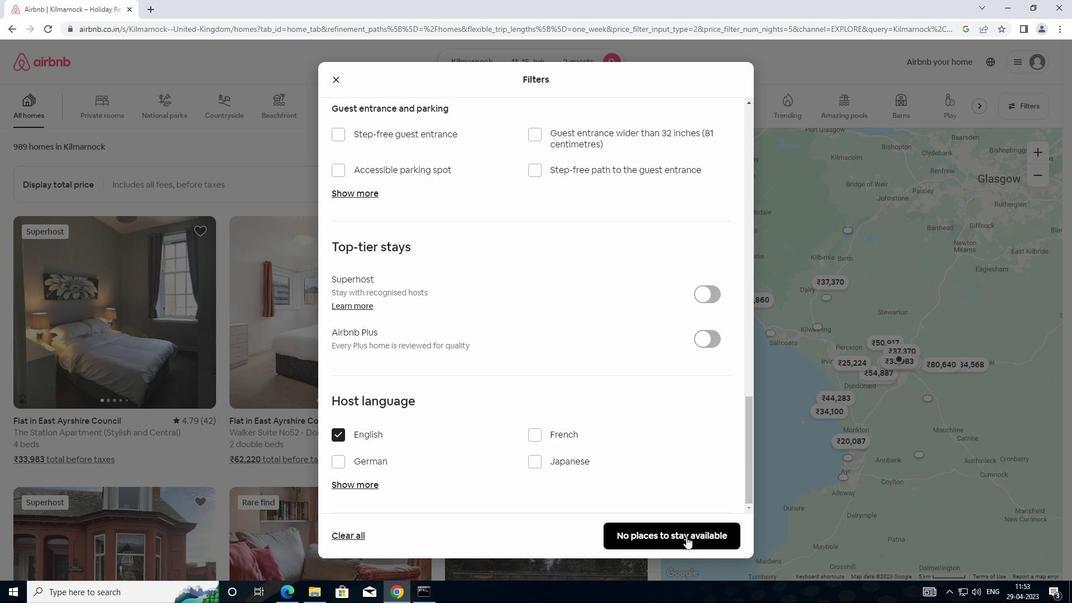 
Action: Mouse moved to (685, 533)
Screenshot: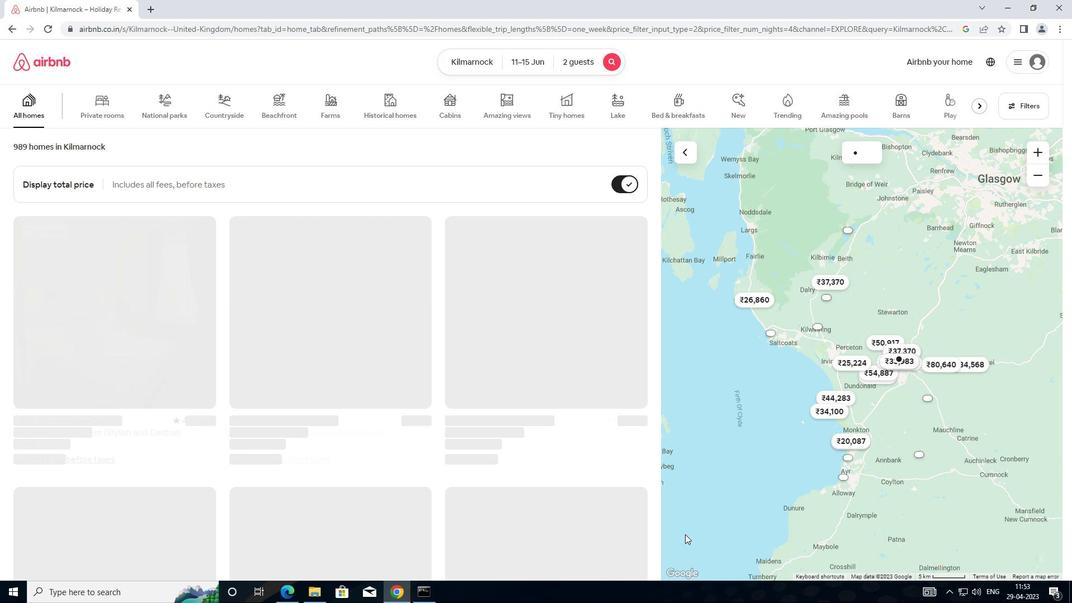 
